 Task: In Heading  Amiri with red colour & Underline. Font size of heading  '18 Pt. 'Font style of data Calibri. Font size of data  9 Pt. Alignment of headline & data  center vertically. Fill color in cell of heading  Red. Font color of data Black. Apply border in Data Diagonal Up Border. In the sheet  Budget Management Spreadsheetbook
Action: Mouse moved to (109, 60)
Screenshot: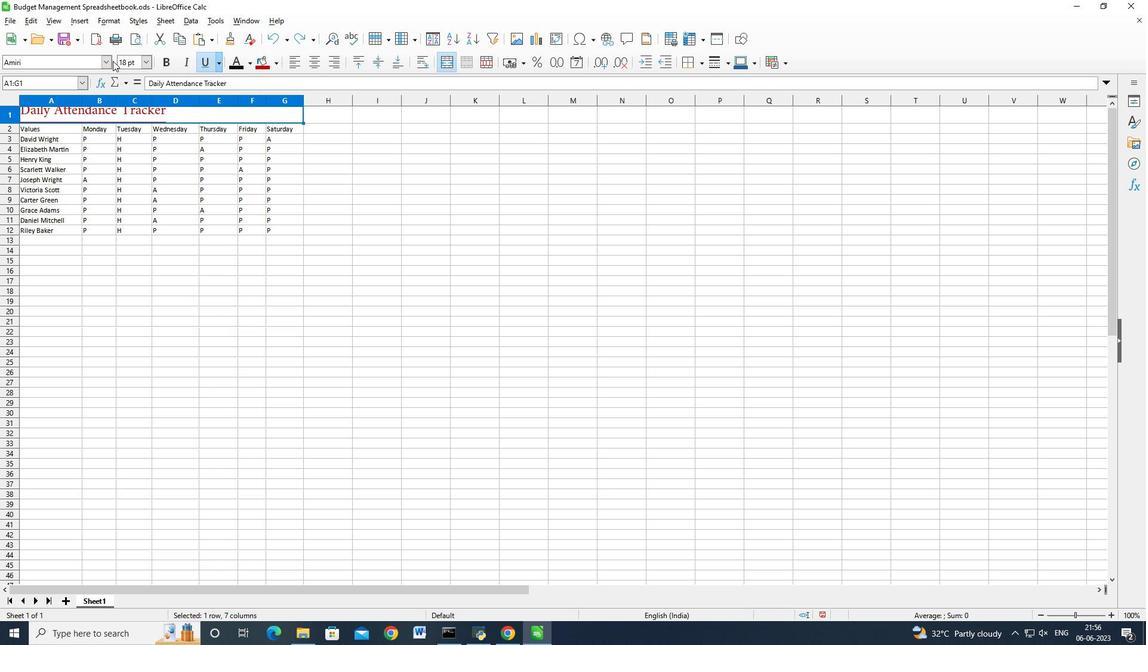 
Action: Mouse pressed left at (109, 60)
Screenshot: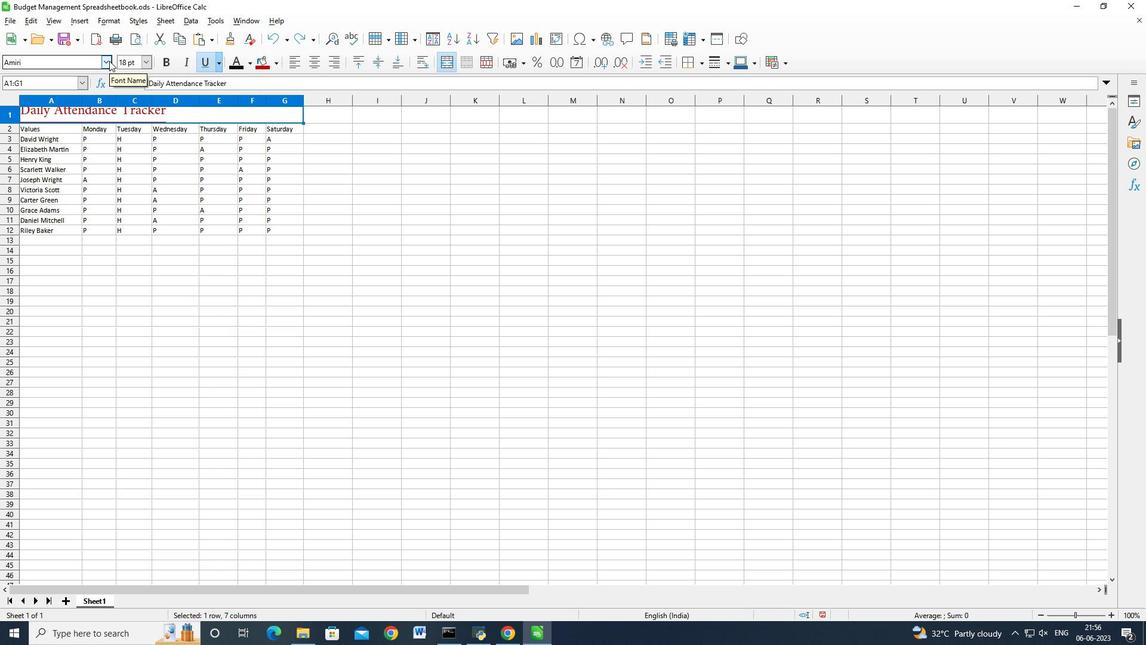 
Action: Mouse moved to (21, 93)
Screenshot: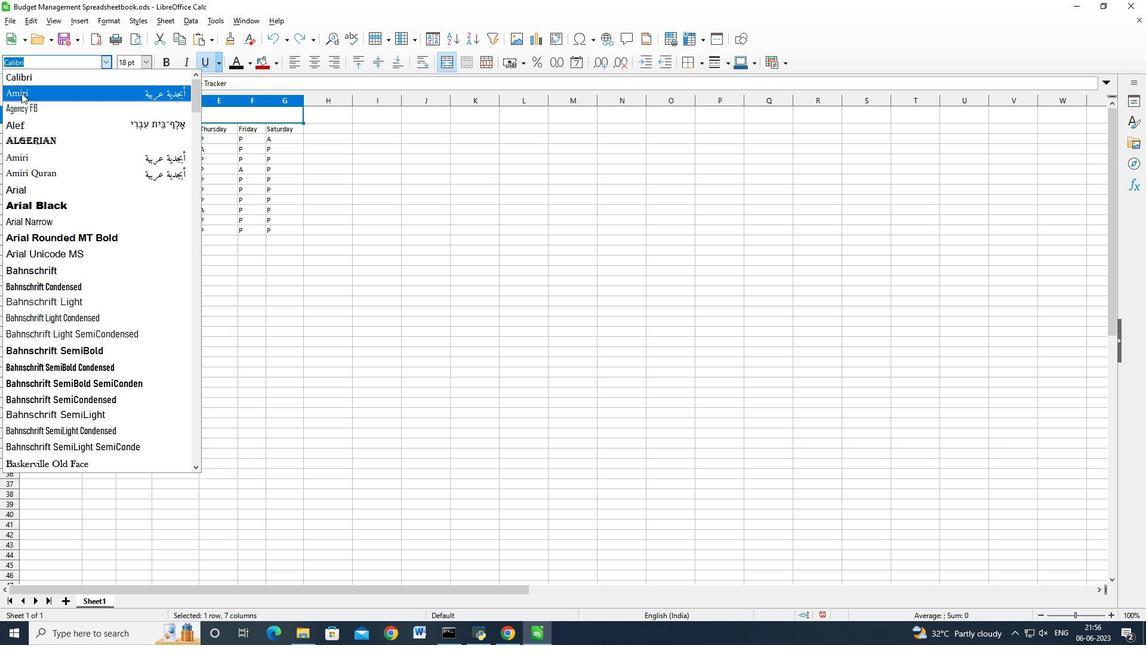 
Action: Mouse pressed left at (21, 93)
Screenshot: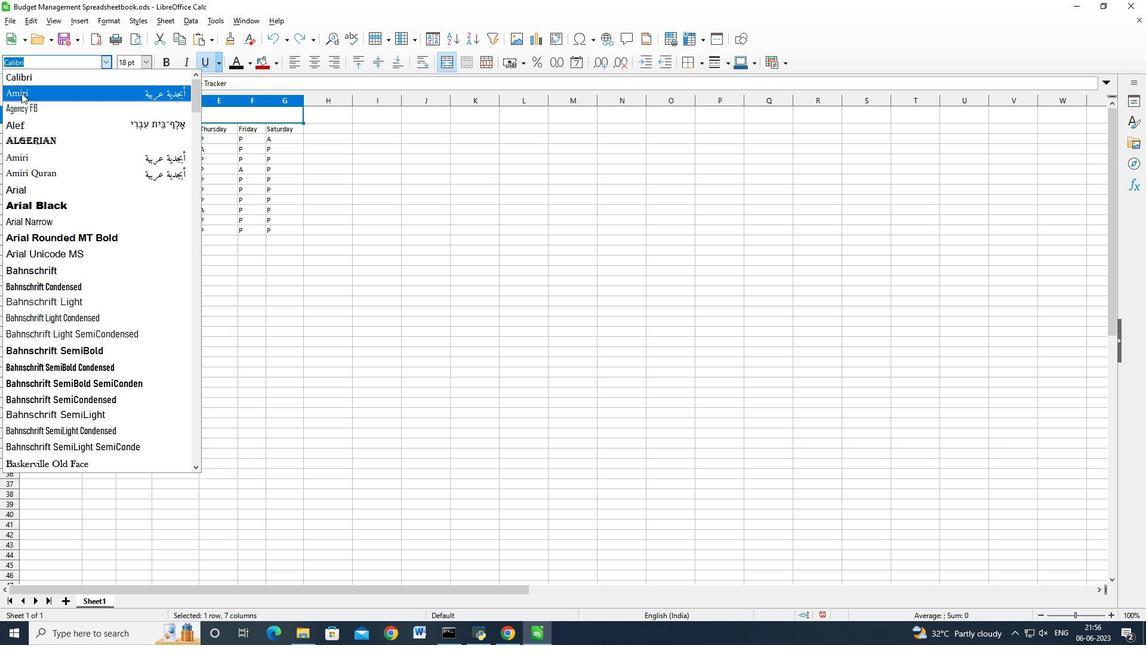 
Action: Mouse moved to (248, 63)
Screenshot: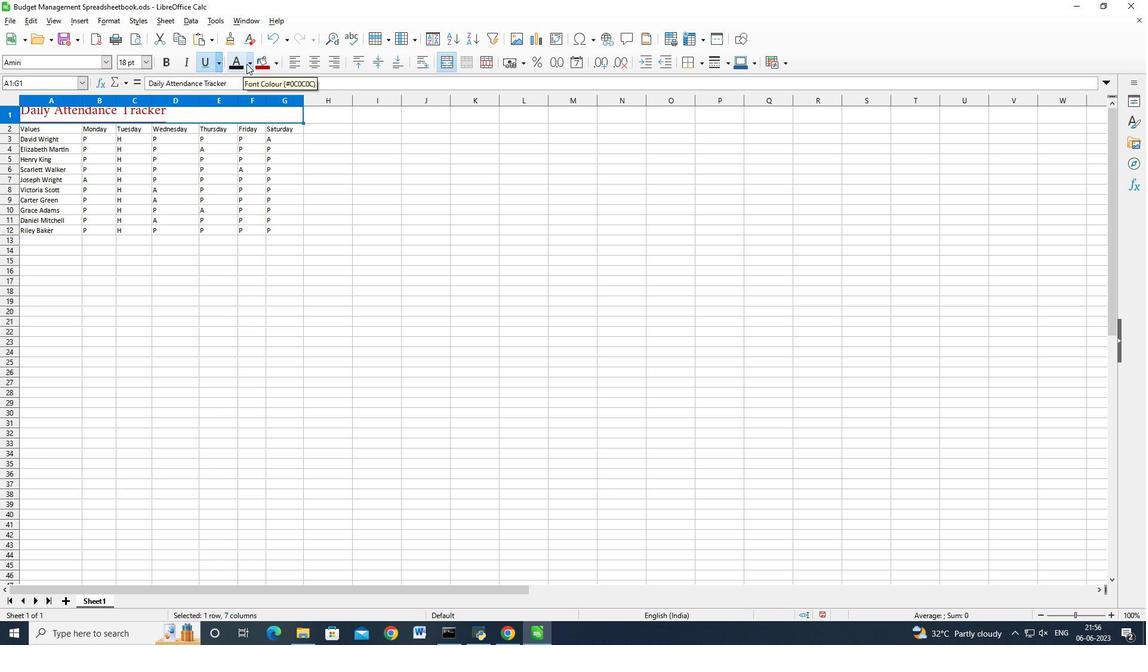 
Action: Mouse pressed left at (248, 63)
Screenshot: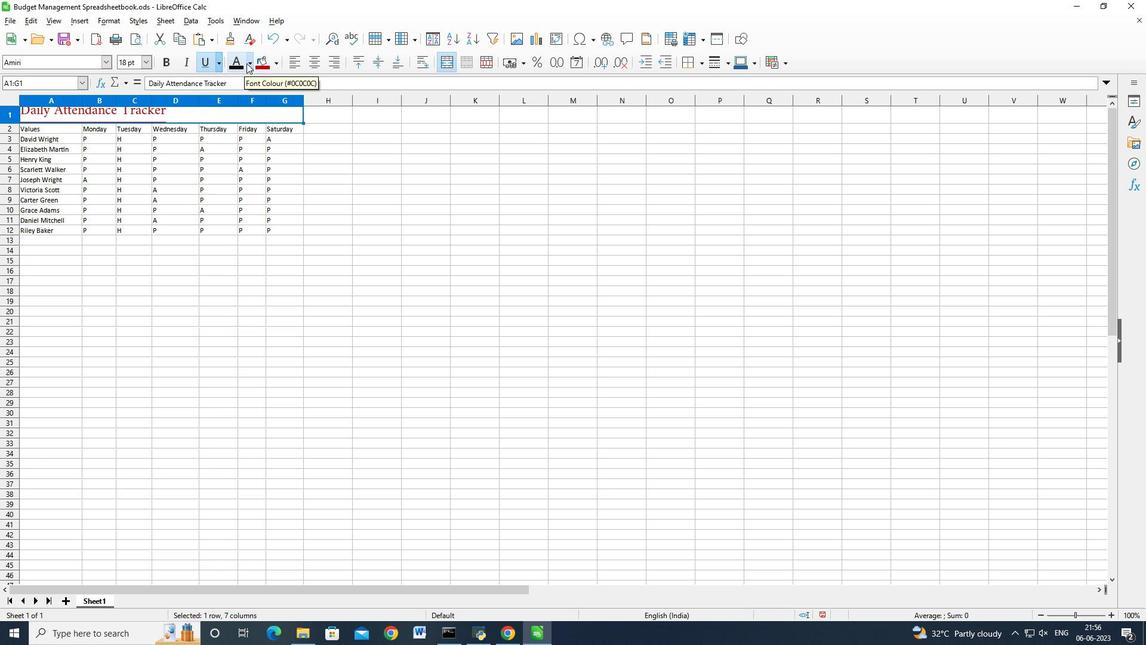 
Action: Mouse moved to (338, 134)
Screenshot: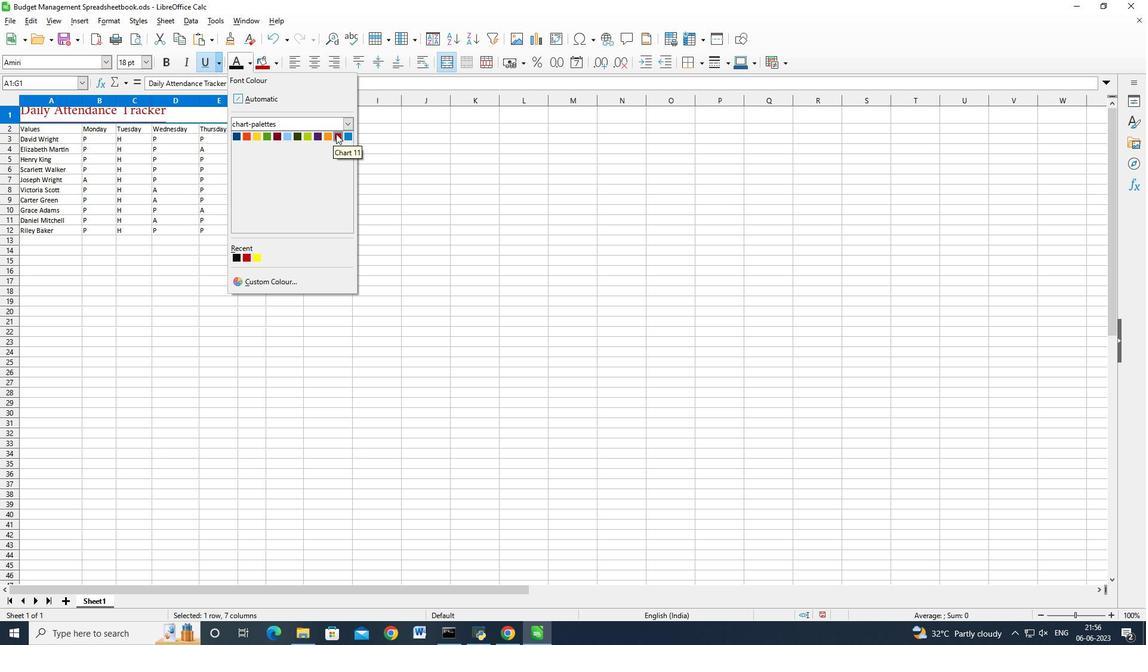 
Action: Mouse pressed left at (338, 134)
Screenshot: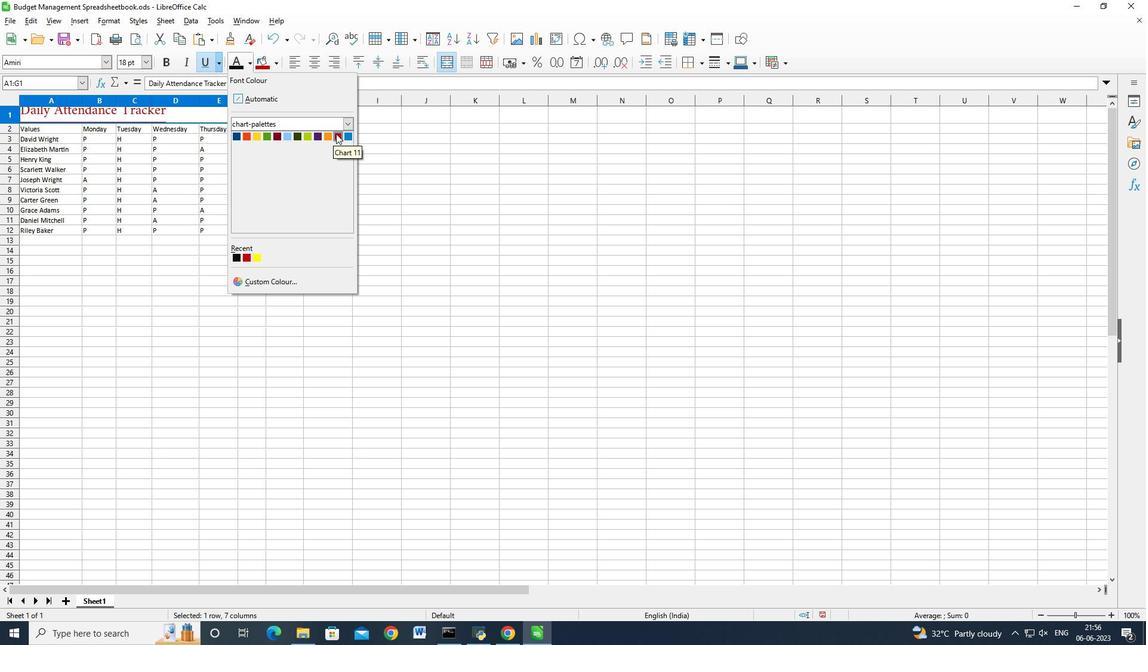 
Action: Mouse moved to (204, 64)
Screenshot: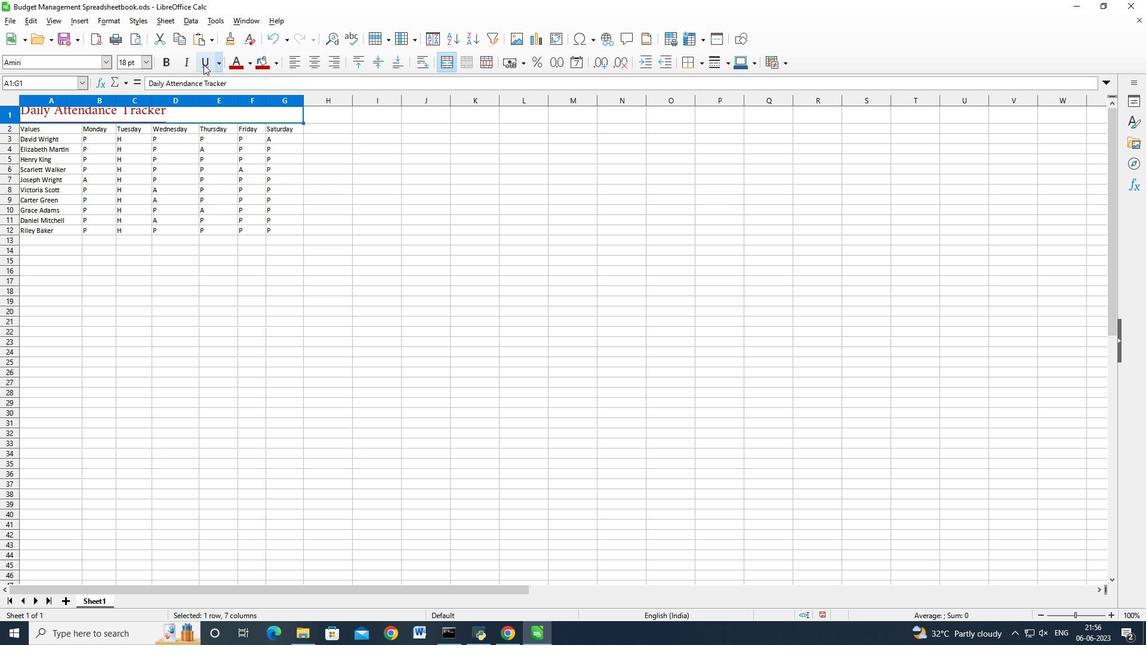 
Action: Mouse pressed left at (204, 64)
Screenshot: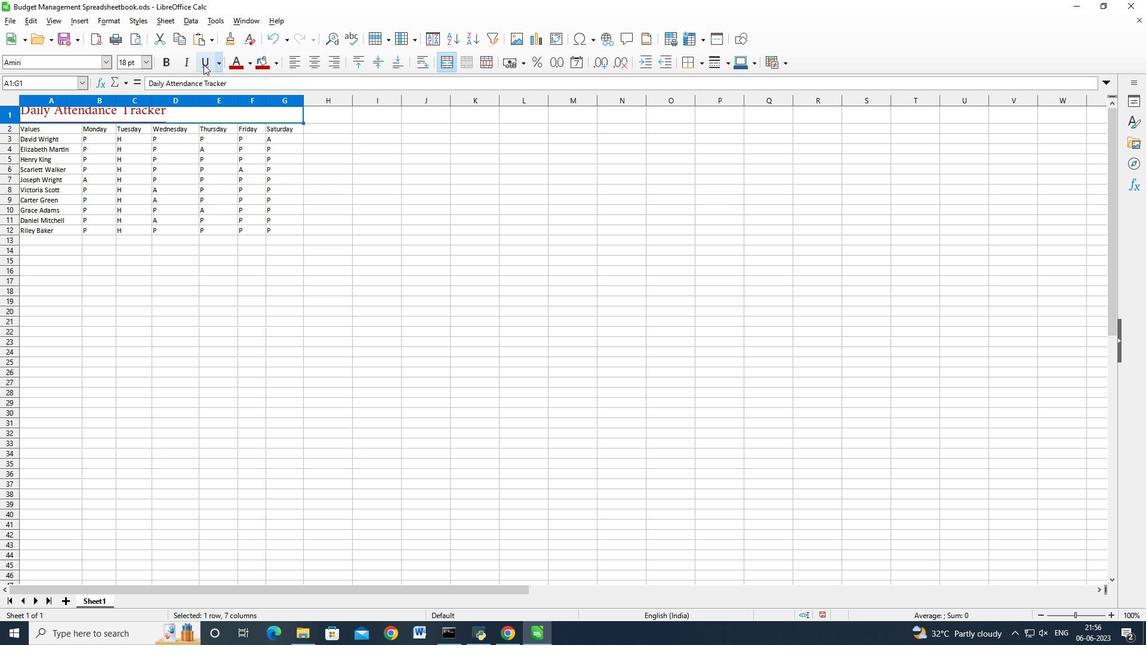 
Action: Mouse moved to (203, 61)
Screenshot: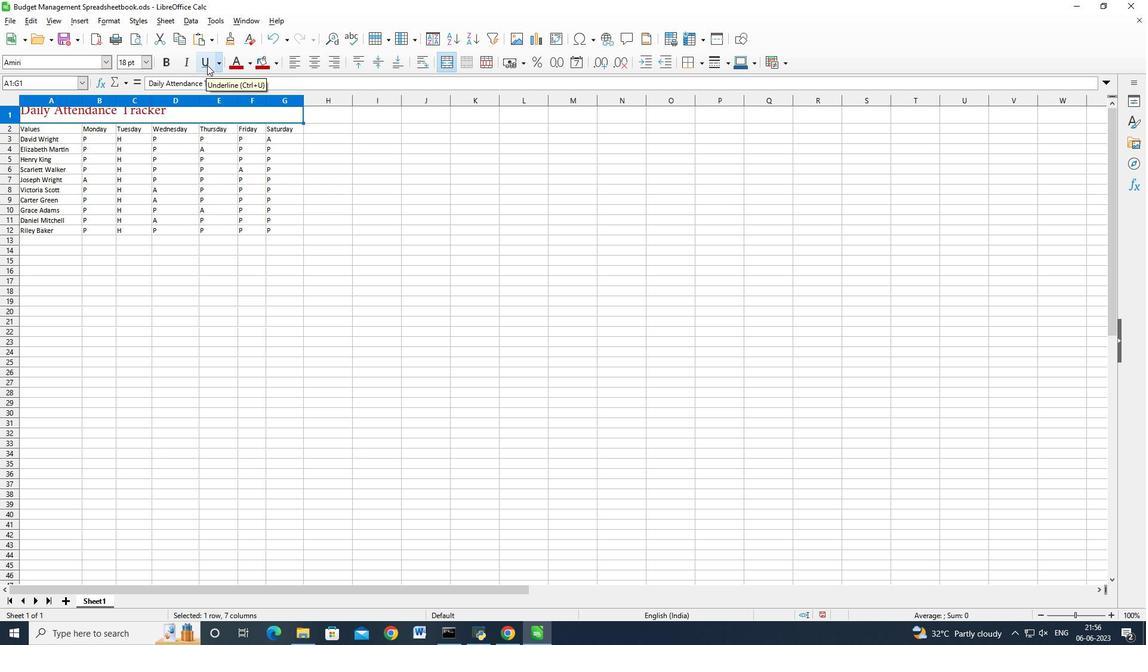 
Action: Mouse pressed left at (203, 61)
Screenshot: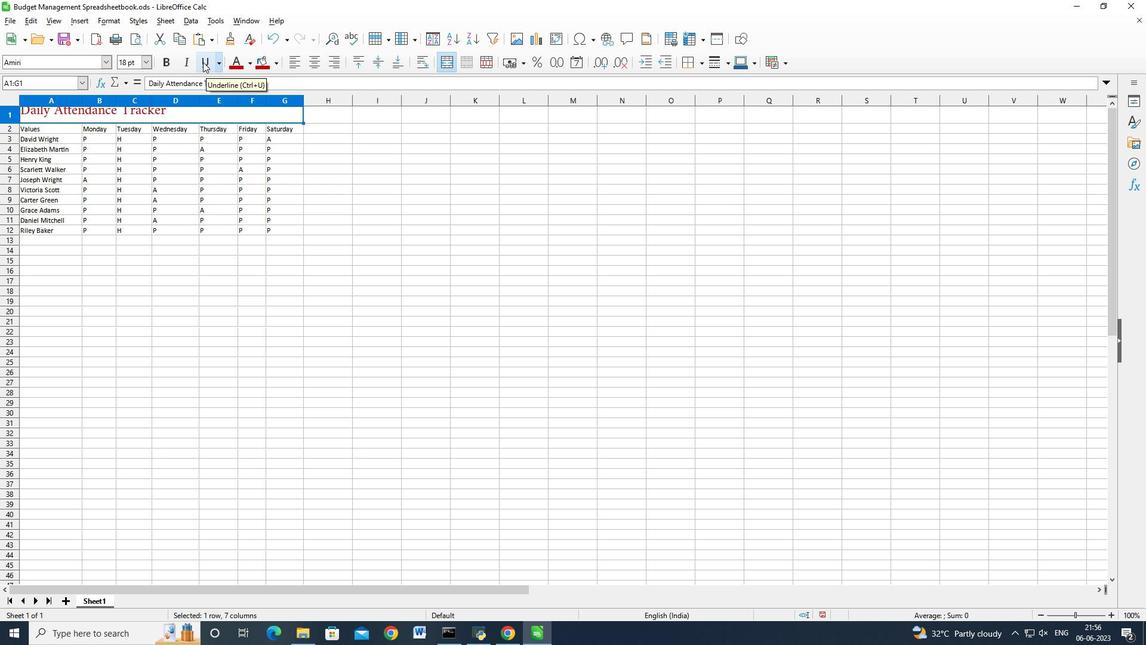 
Action: Mouse moved to (148, 60)
Screenshot: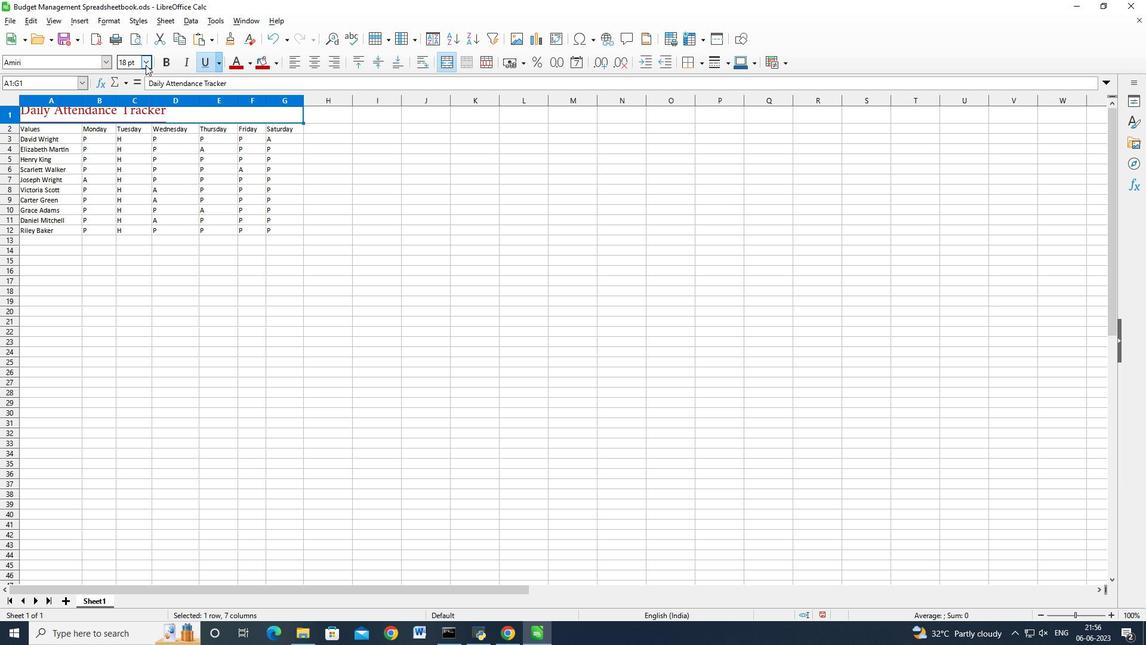 
Action: Mouse pressed left at (148, 60)
Screenshot: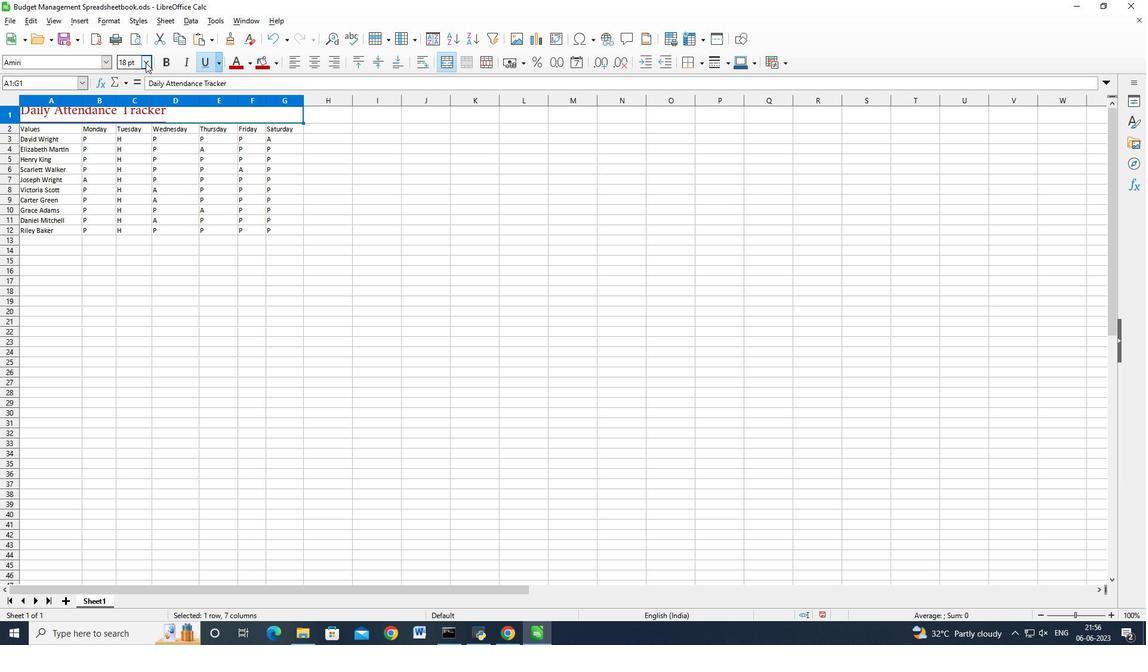 
Action: Mouse moved to (124, 198)
Screenshot: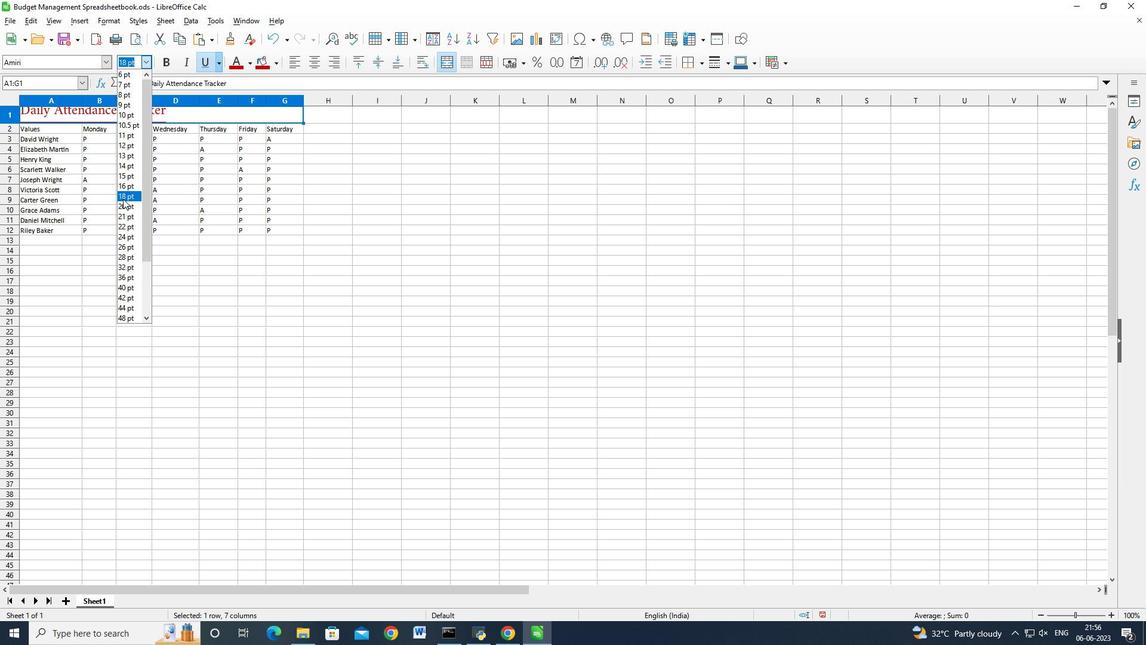 
Action: Mouse pressed left at (124, 198)
Screenshot: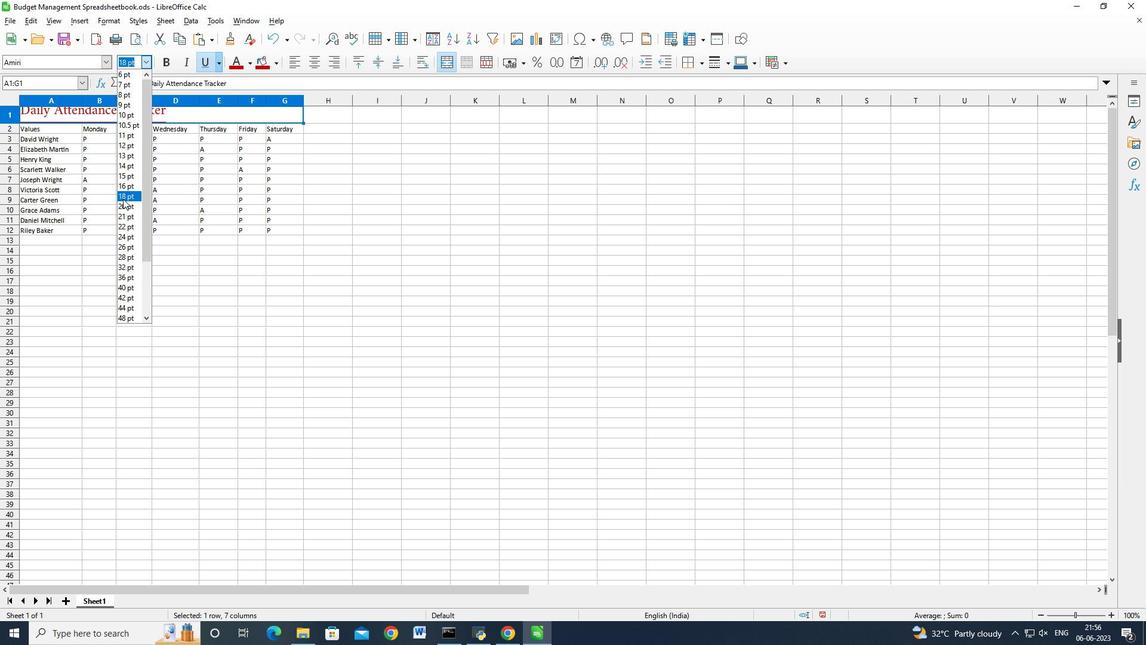 
Action: Mouse moved to (65, 129)
Screenshot: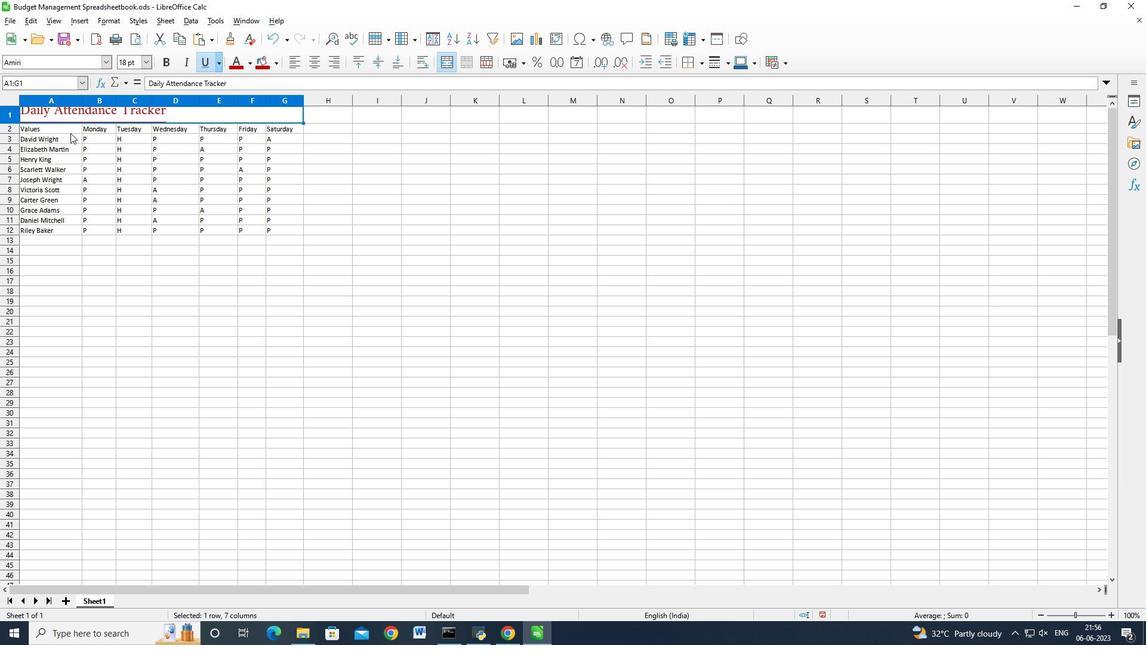 
Action: Mouse pressed left at (65, 129)
Screenshot: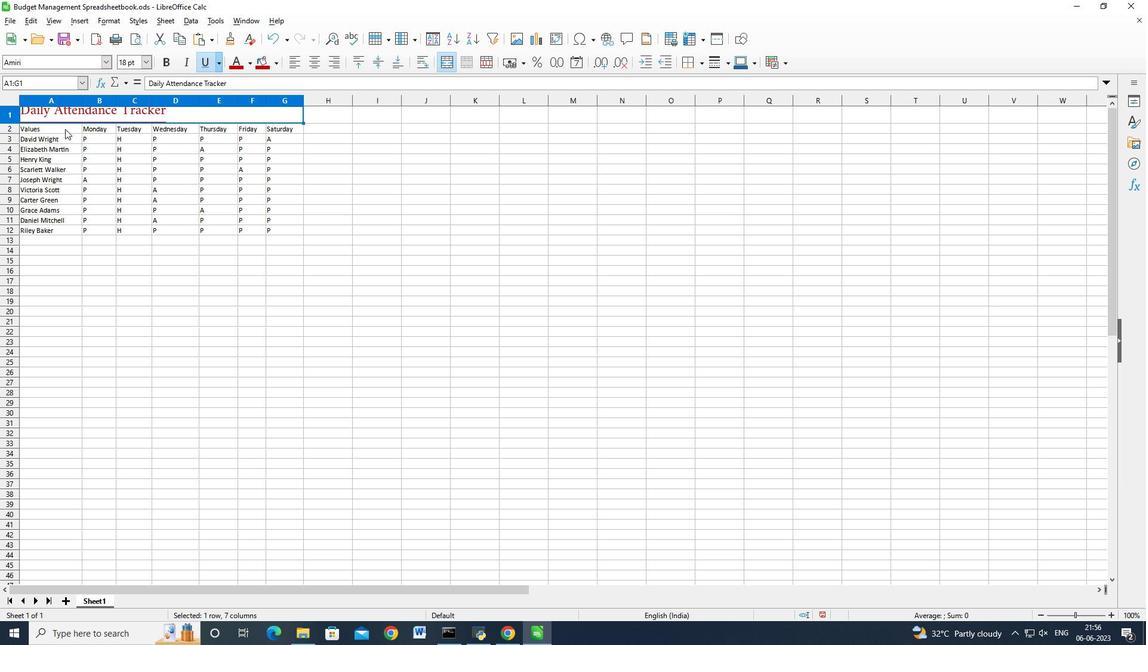 
Action: Mouse moved to (103, 62)
Screenshot: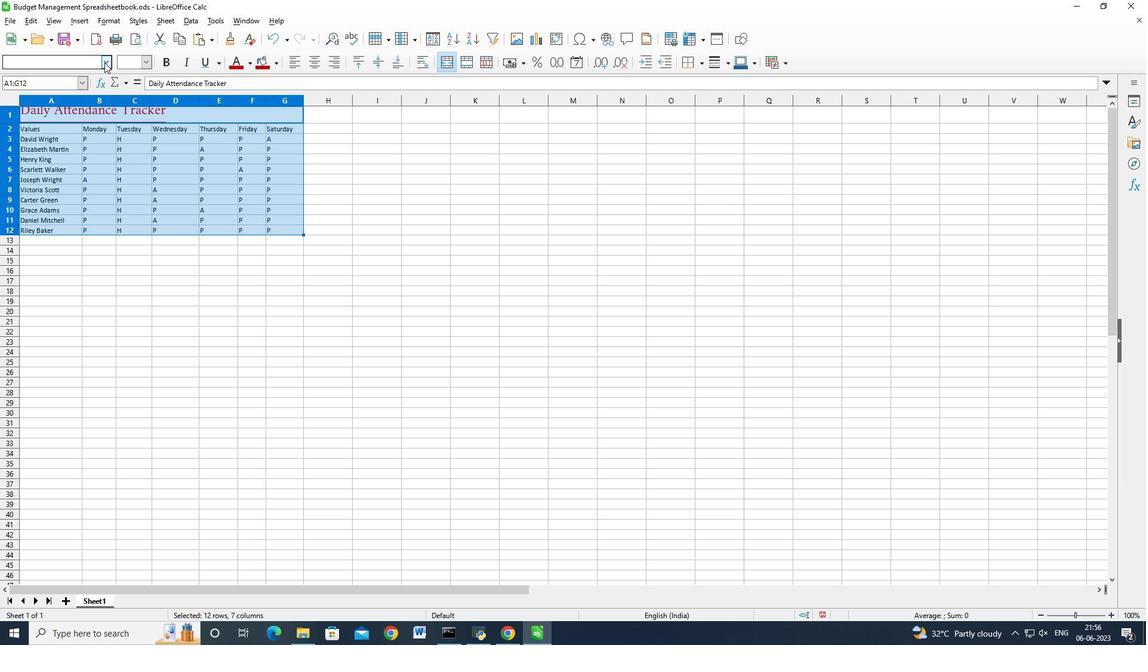 
Action: Mouse pressed left at (103, 62)
Screenshot: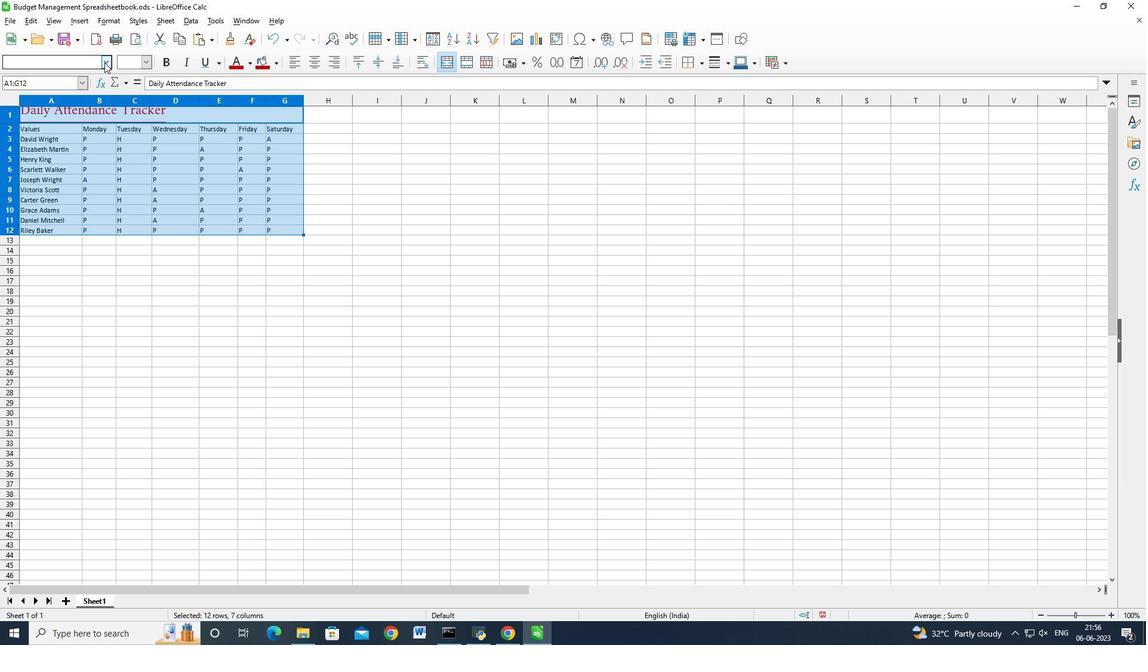 
Action: Mouse moved to (32, 93)
Screenshot: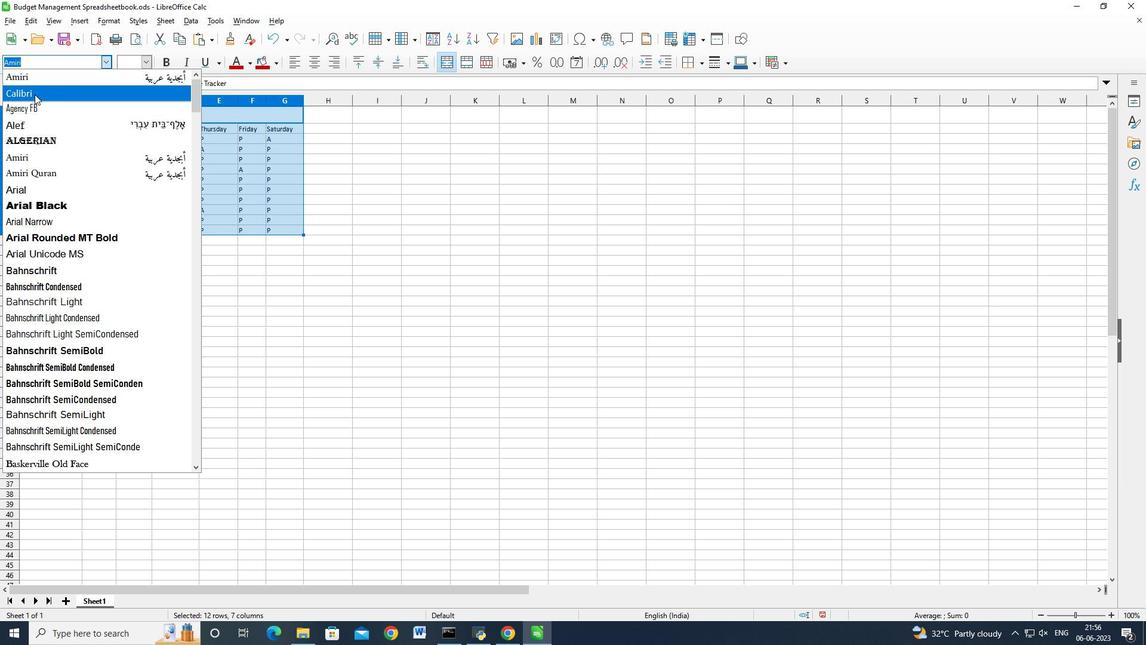 
Action: Mouse pressed left at (32, 93)
Screenshot: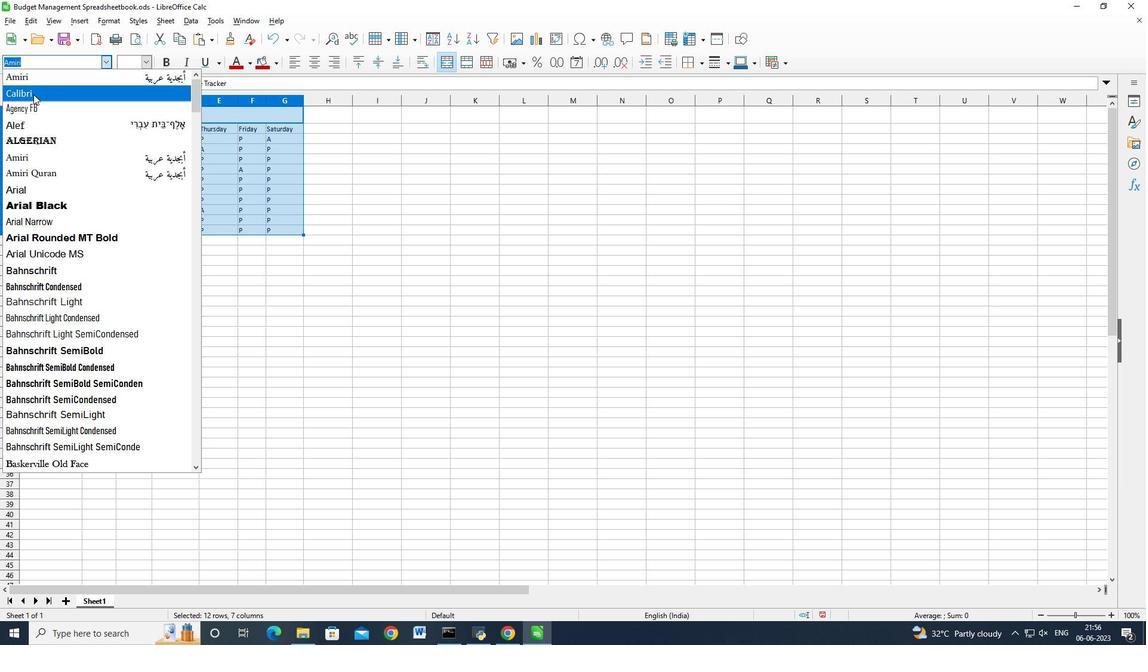 
Action: Mouse moved to (83, 131)
Screenshot: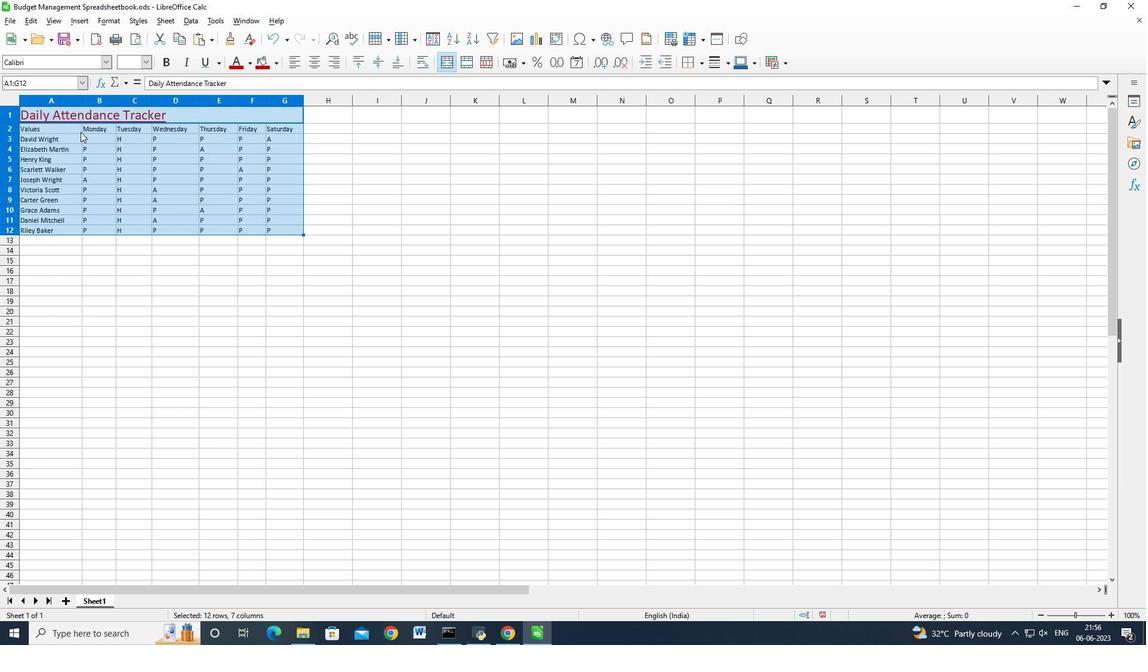 
Action: Key pressed ctrl+Z
Screenshot: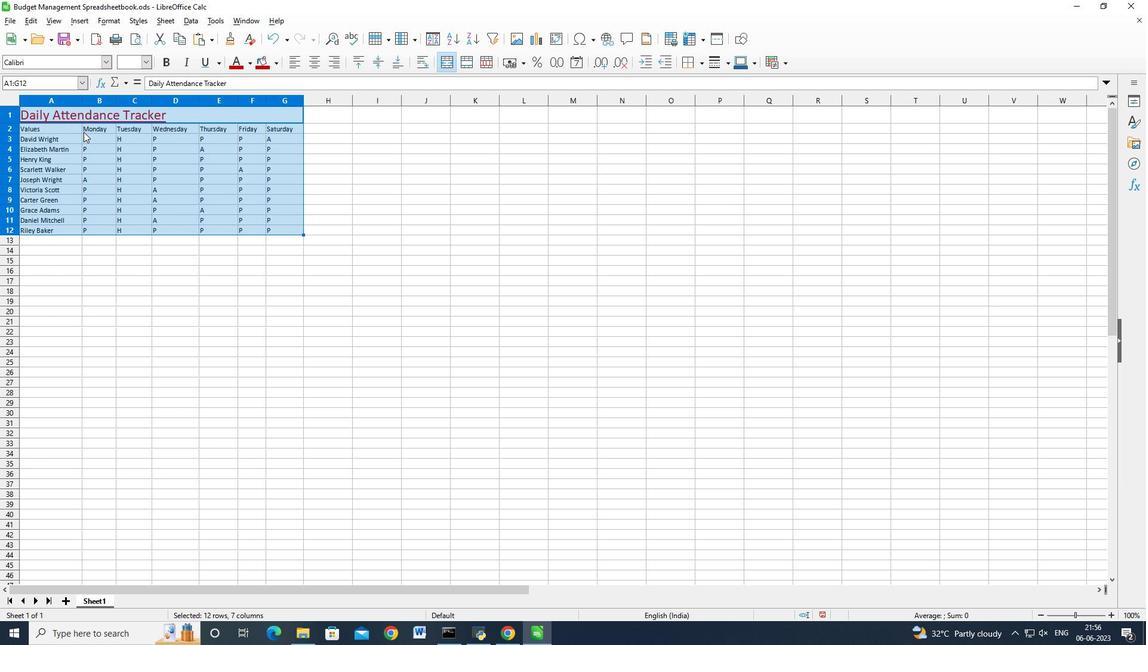 
Action: Mouse moved to (112, 158)
Screenshot: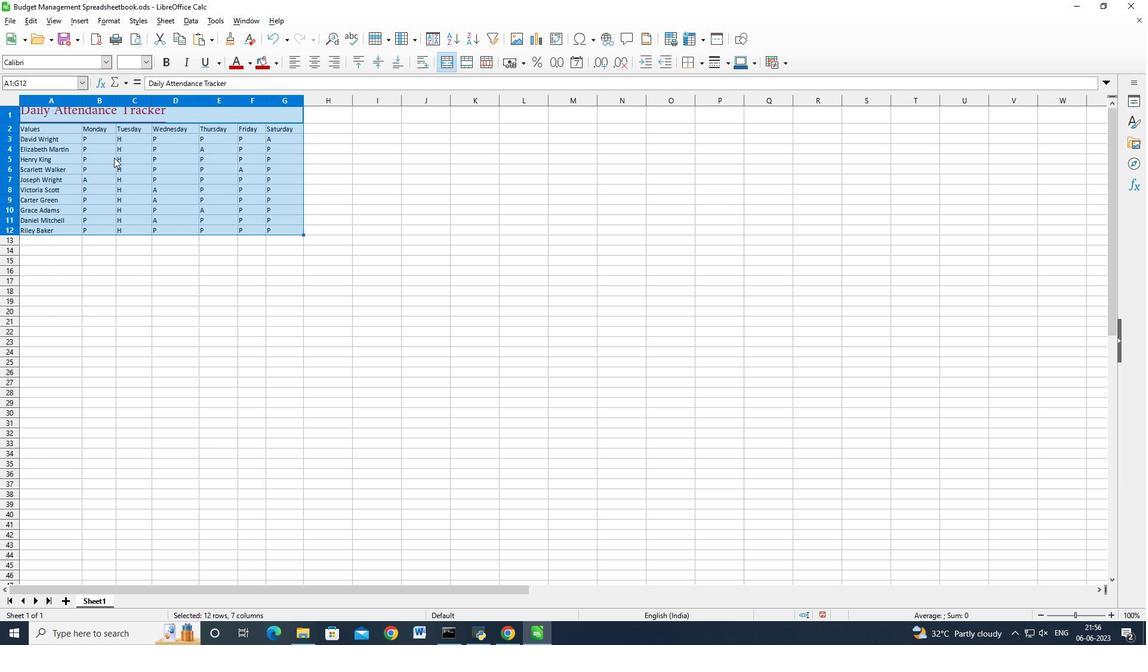 
Action: Mouse pressed left at (112, 158)
Screenshot: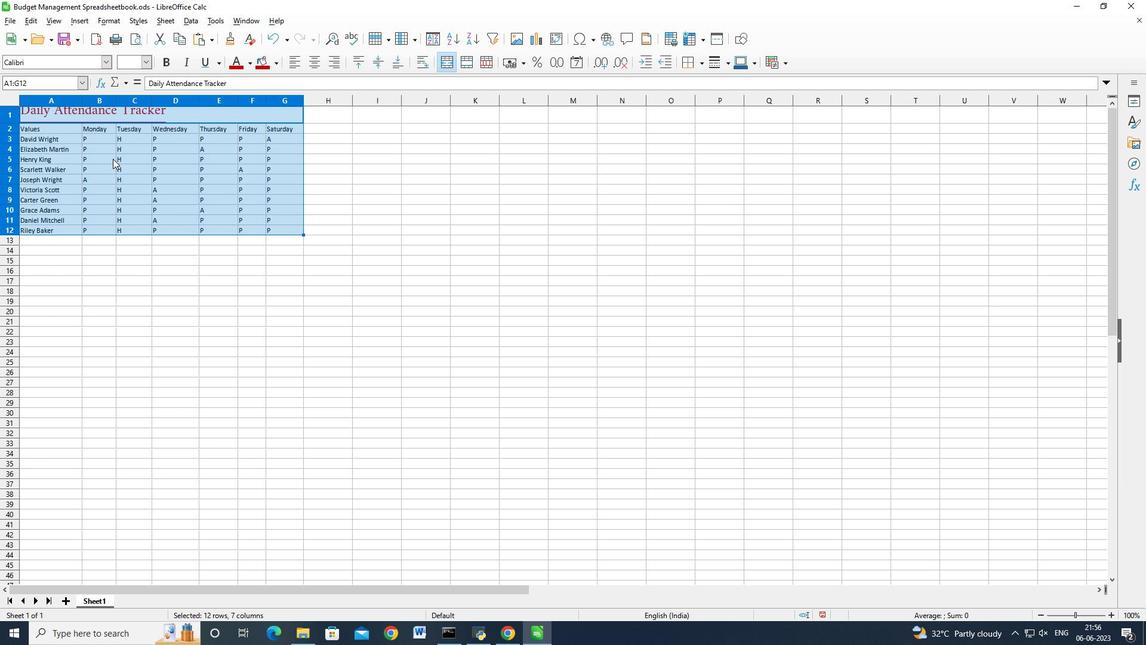 
Action: Mouse moved to (50, 130)
Screenshot: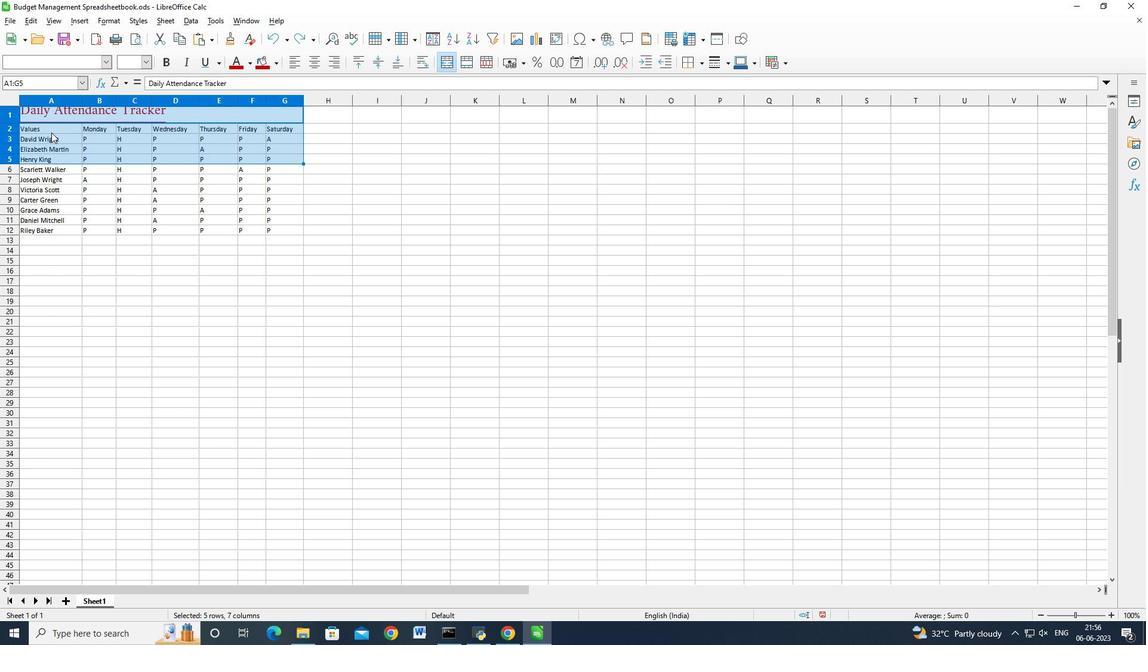
Action: Mouse pressed left at (50, 130)
Screenshot: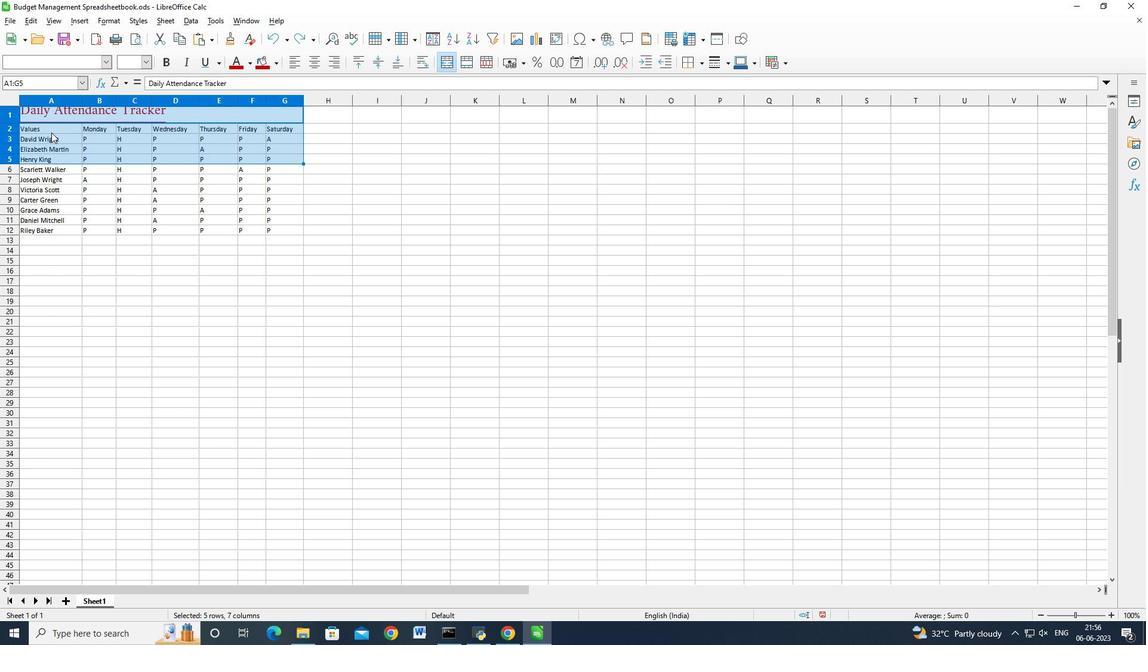 
Action: Mouse moved to (167, 213)
Screenshot: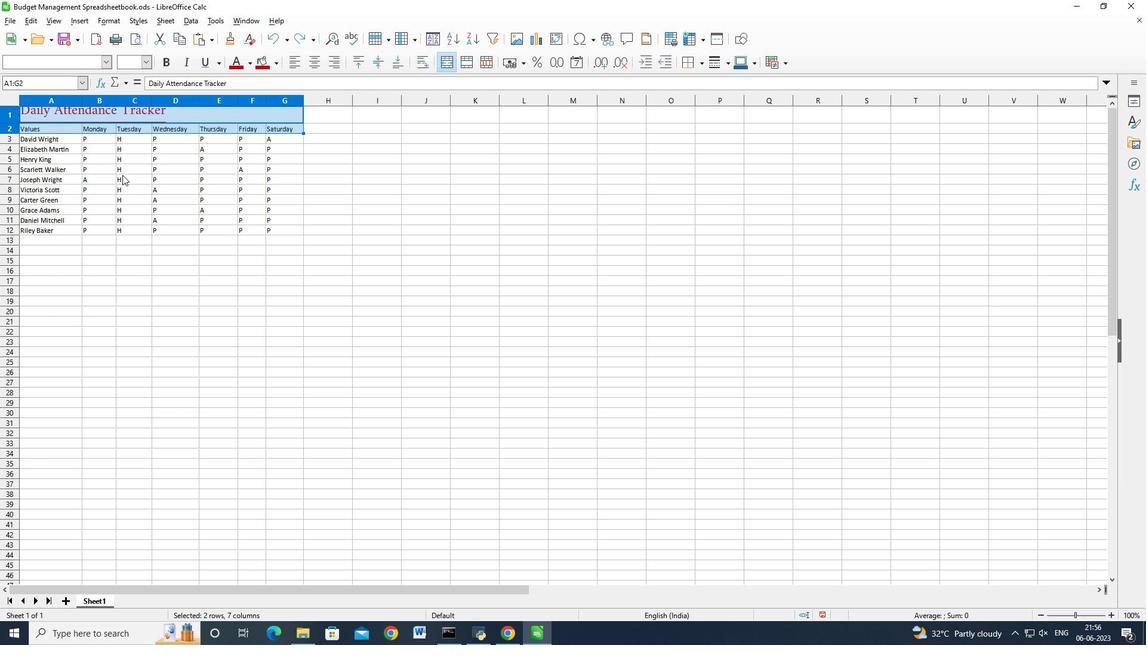 
Action: Mouse pressed left at (167, 213)
Screenshot: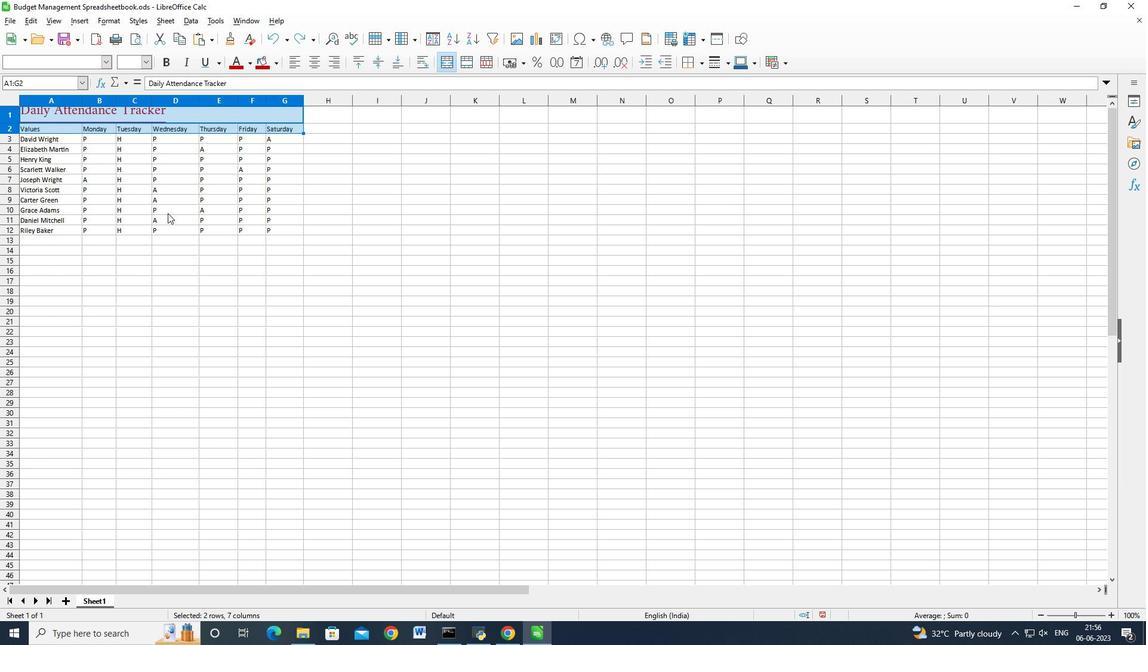 
Action: Mouse moved to (95, 156)
Screenshot: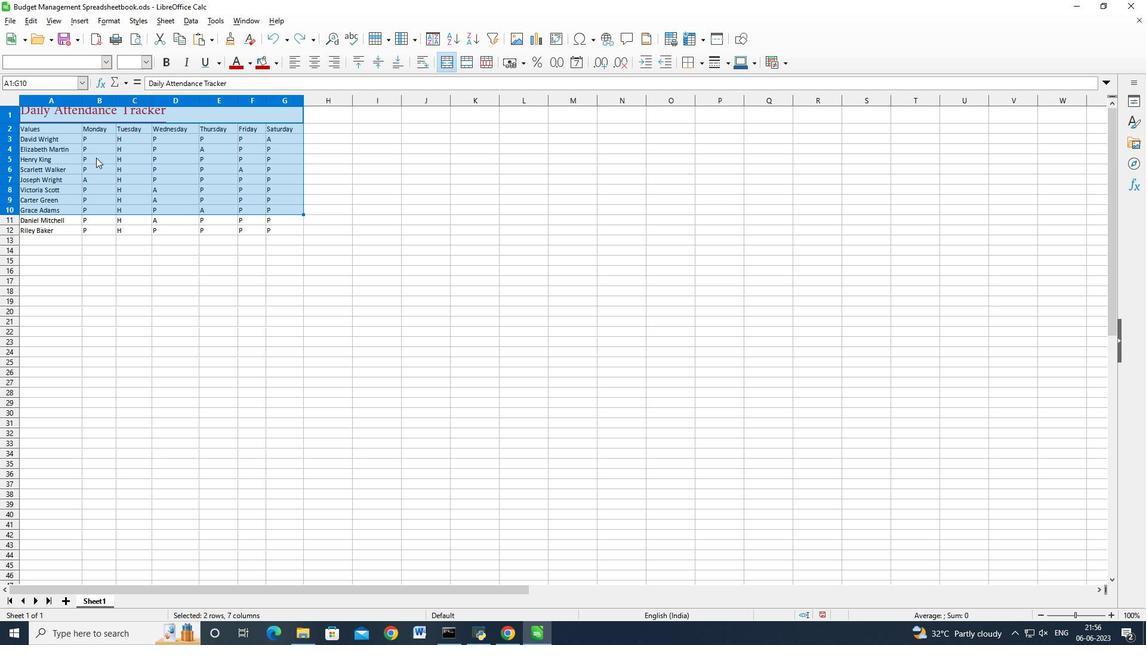 
Action: Mouse pressed left at (95, 156)
Screenshot: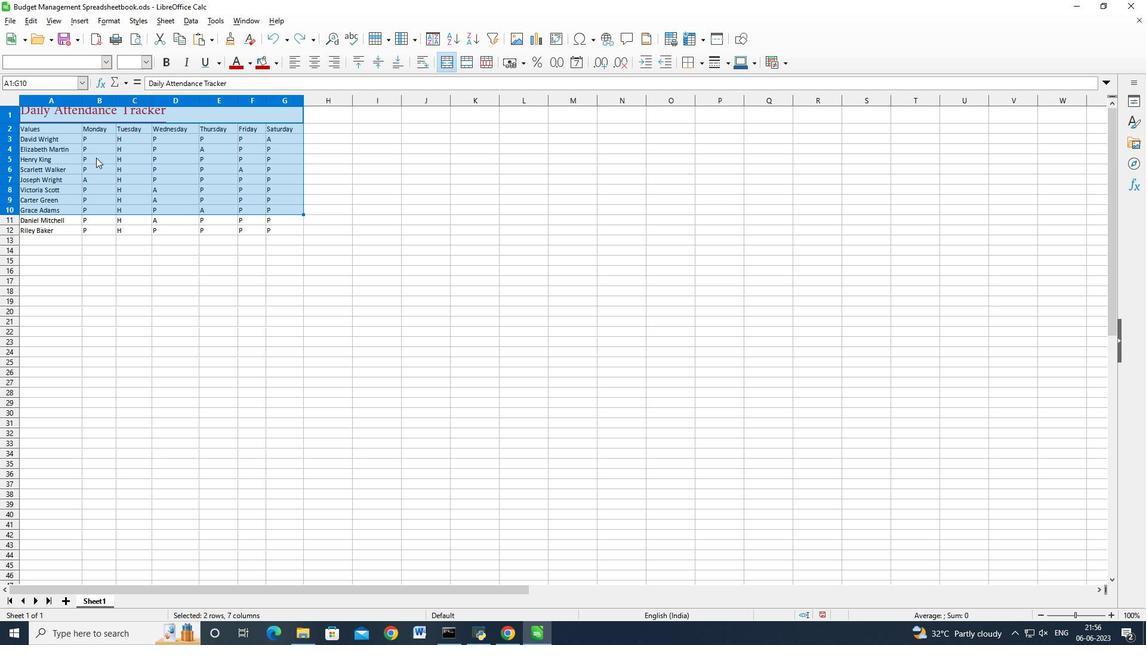 
Action: Mouse moved to (398, 167)
Screenshot: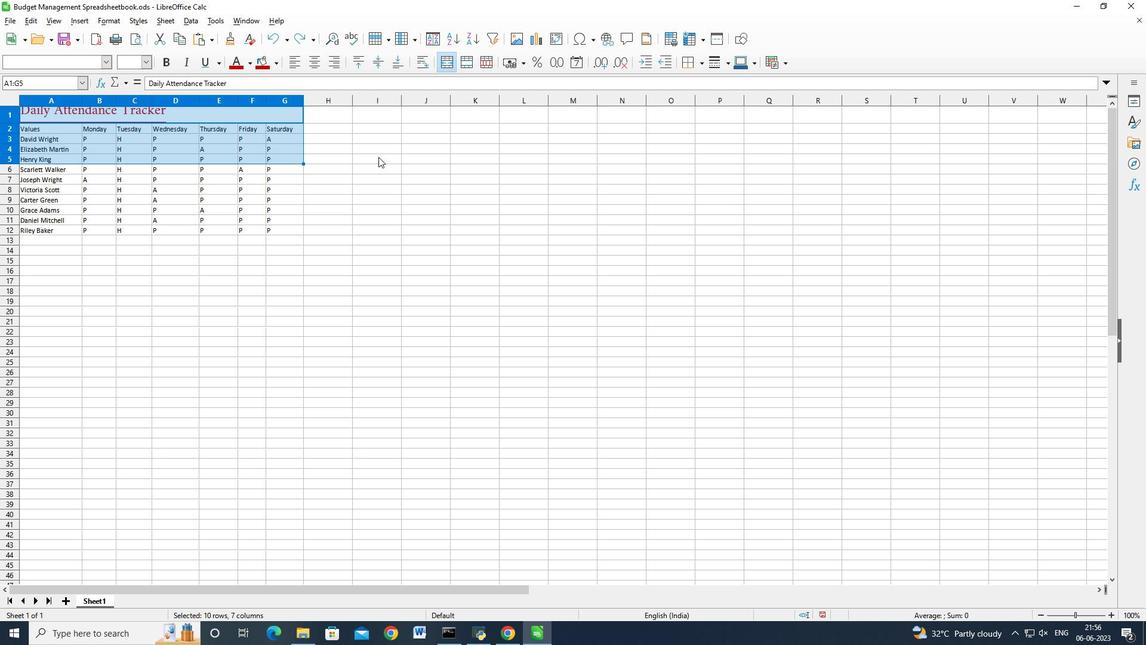 
Action: Mouse pressed left at (398, 167)
Screenshot: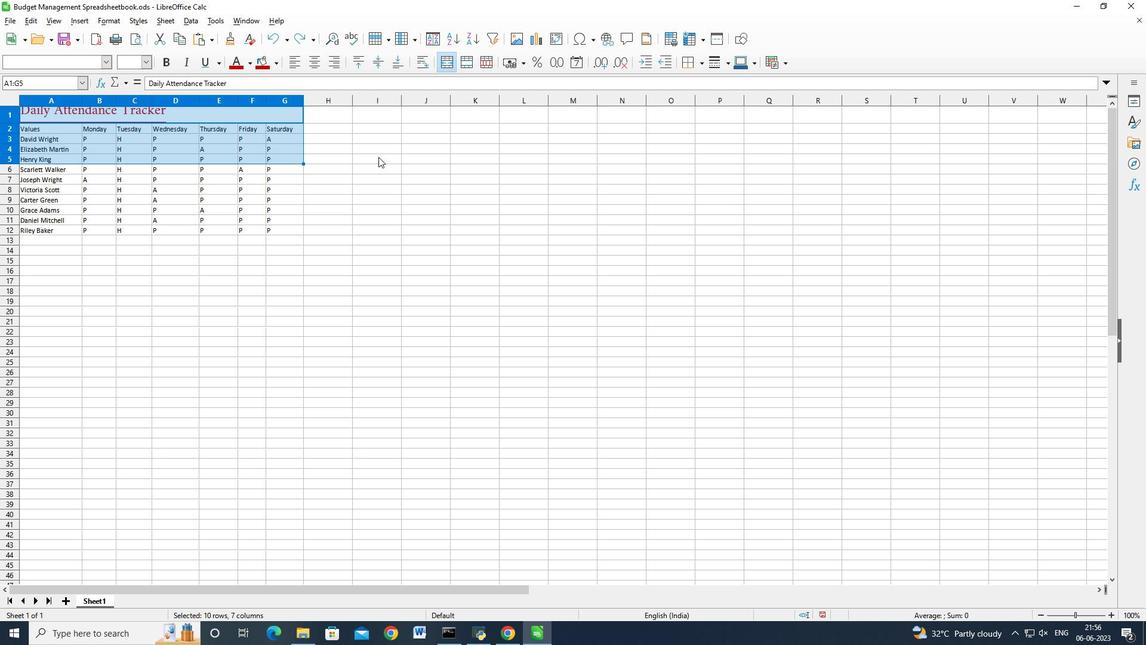 
Action: Mouse moved to (321, 204)
Screenshot: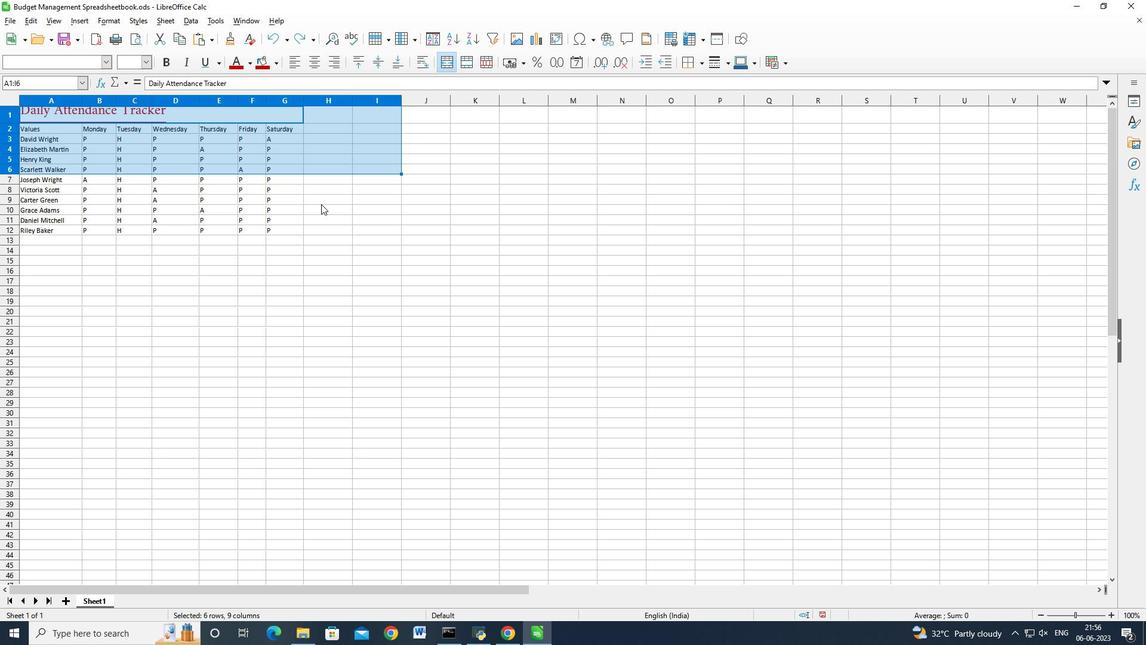 
Action: Mouse pressed right at (321, 204)
Screenshot: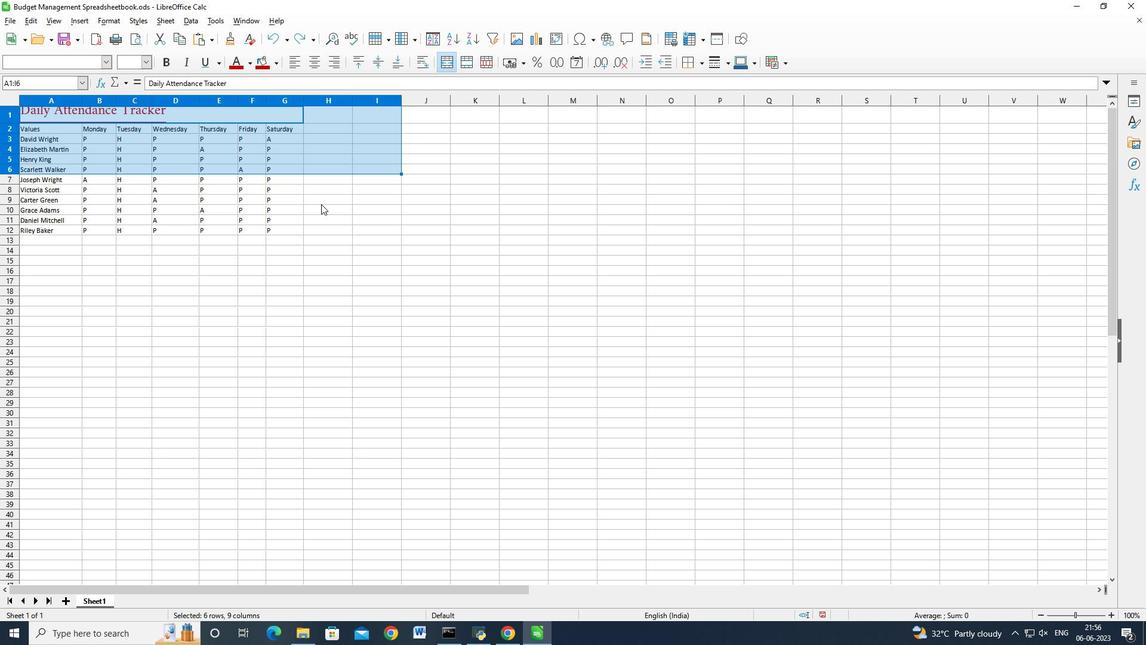 
Action: Mouse moved to (43, 129)
Screenshot: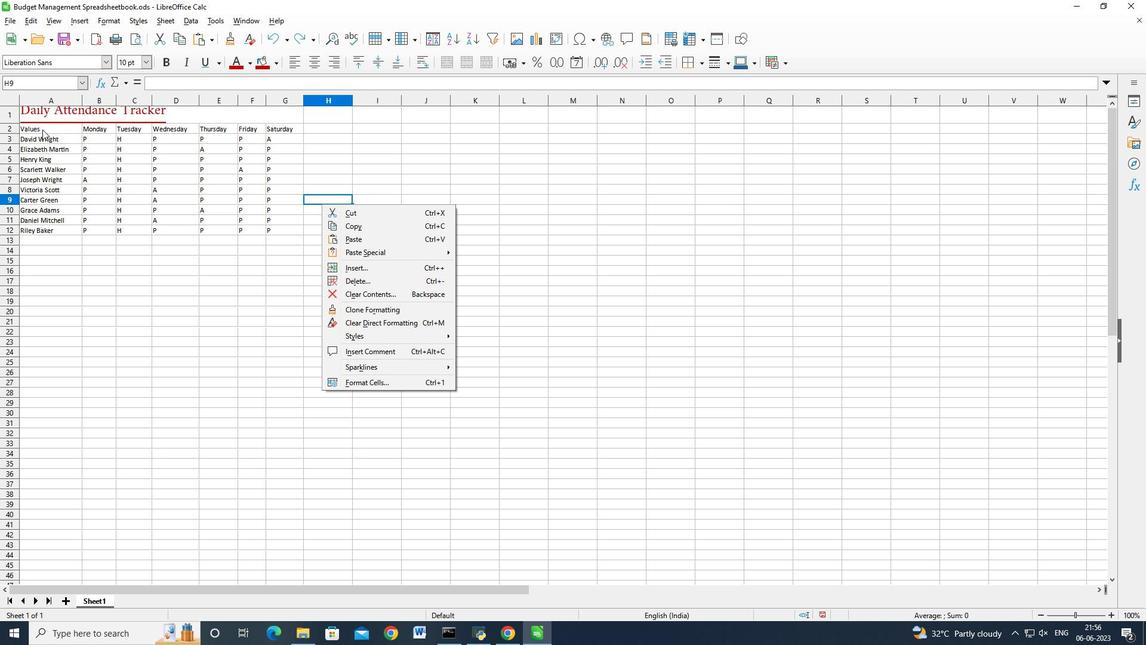 
Action: Mouse pressed left at (43, 129)
Screenshot: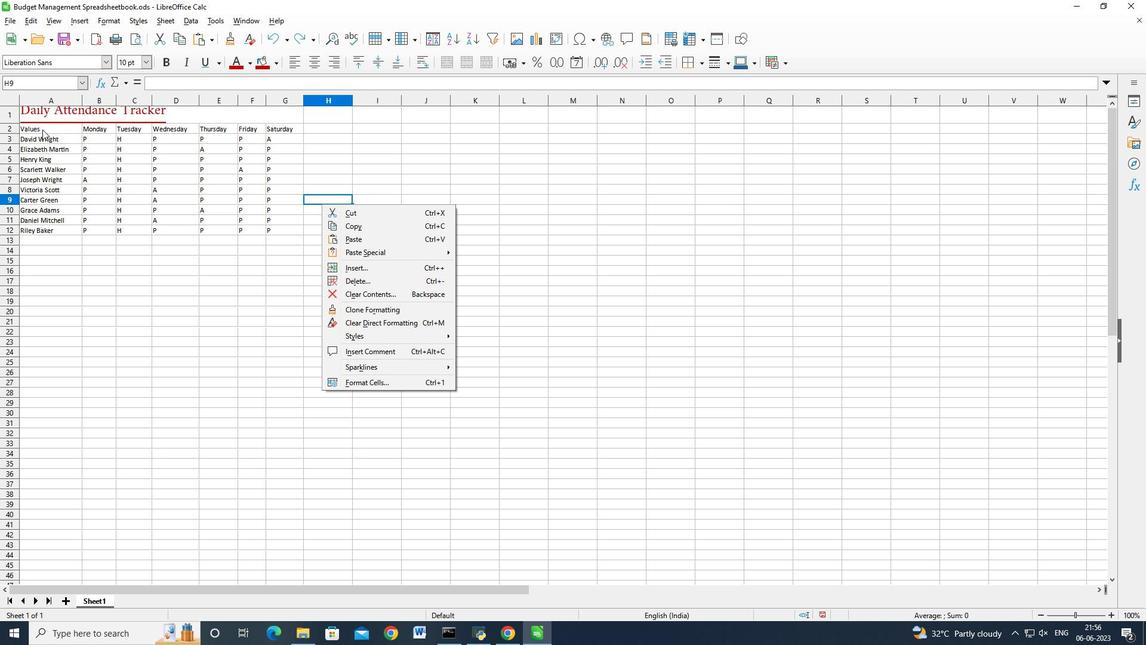 
Action: Mouse moved to (63, 131)
Screenshot: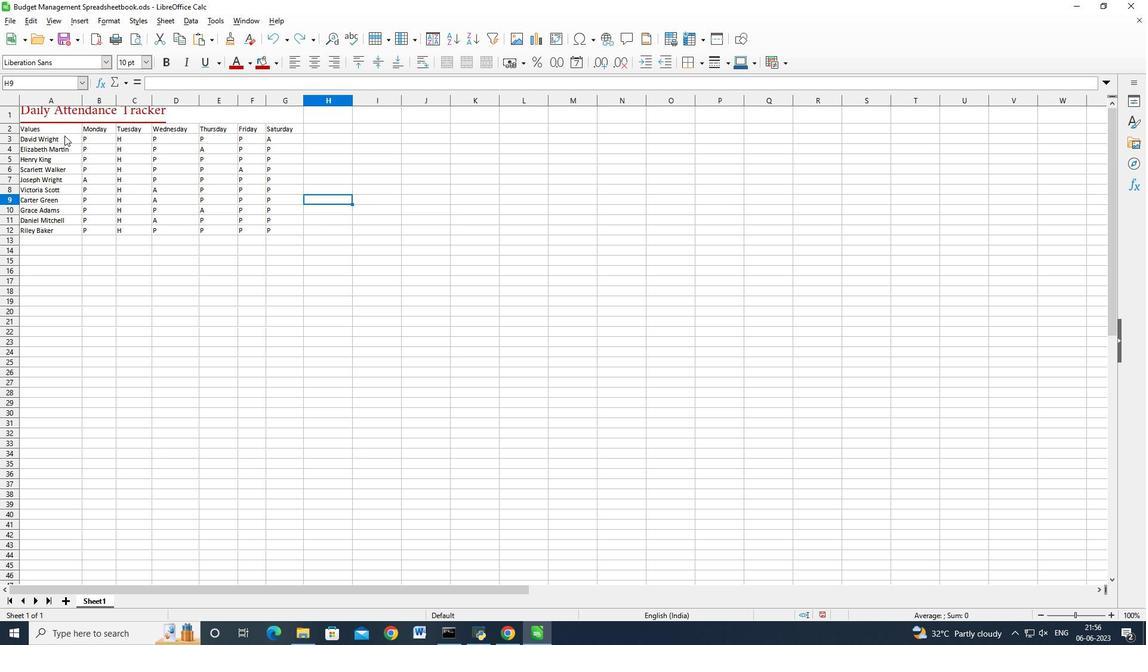 
Action: Mouse pressed left at (63, 131)
Screenshot: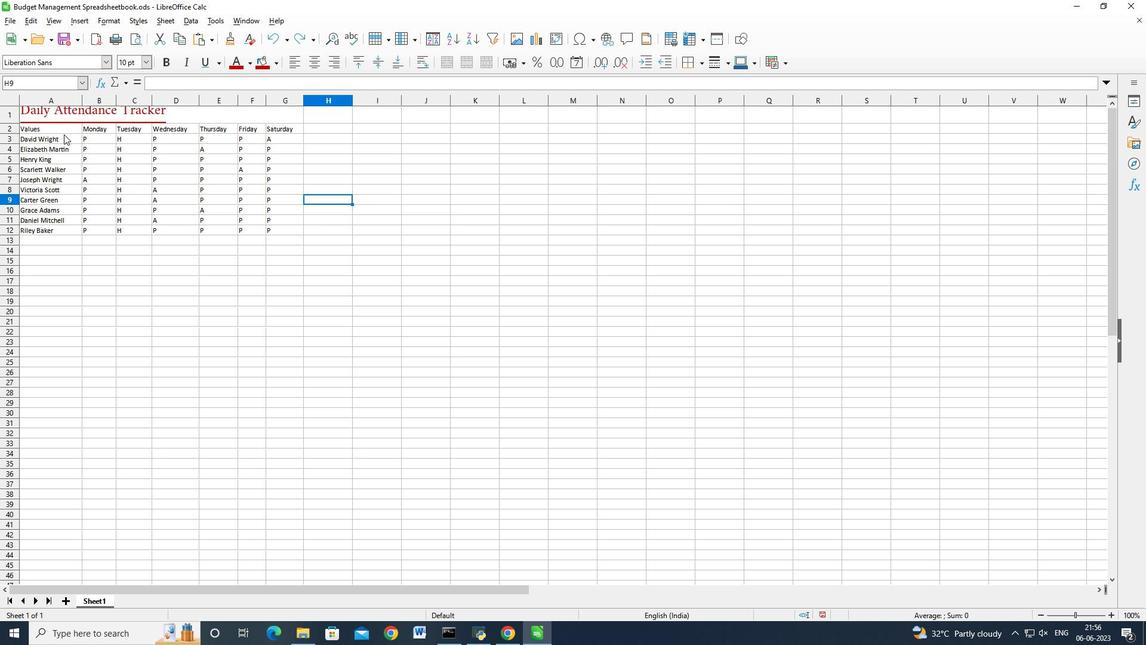 
Action: Mouse moved to (72, 158)
Screenshot: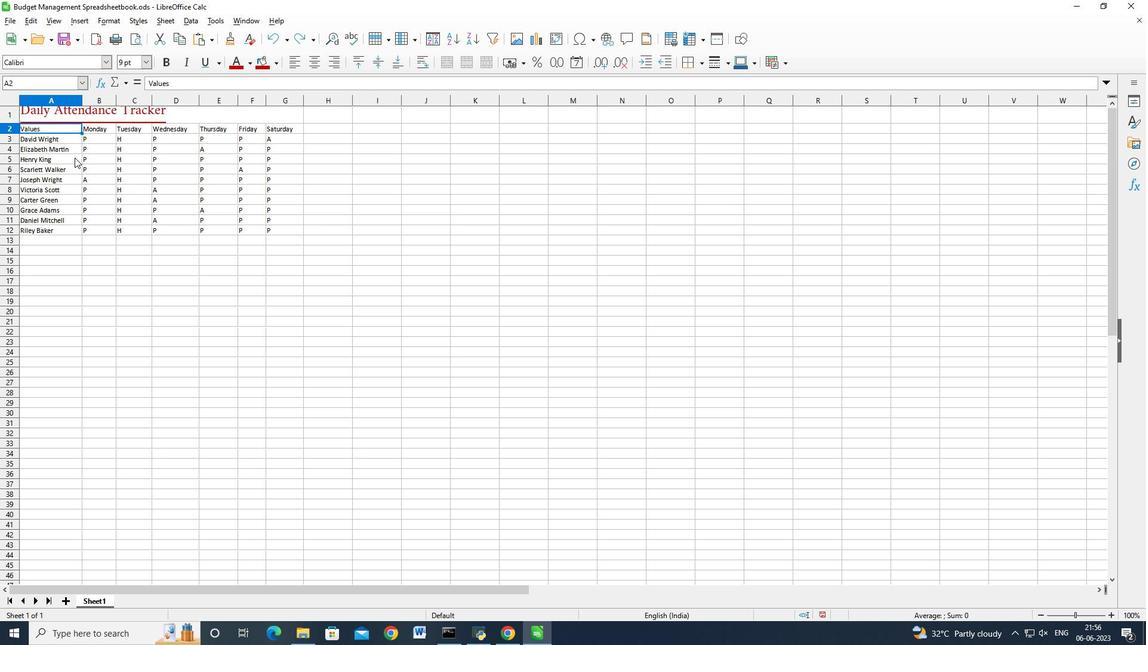 
Action: Mouse pressed left at (72, 158)
Screenshot: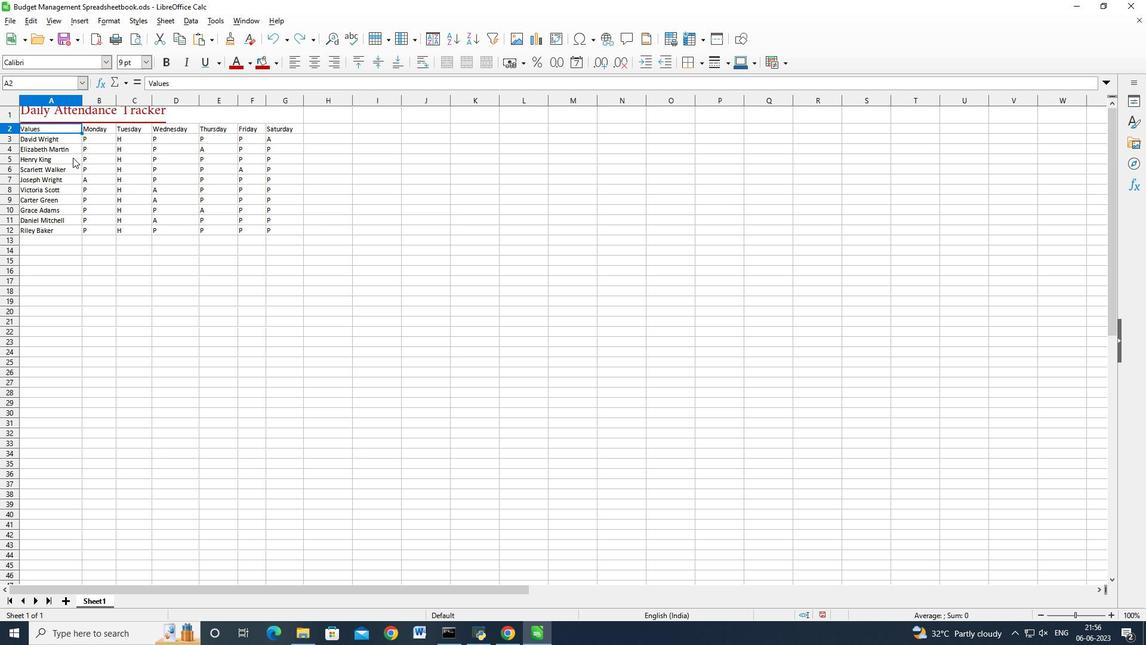 
Action: Mouse moved to (63, 131)
Screenshot: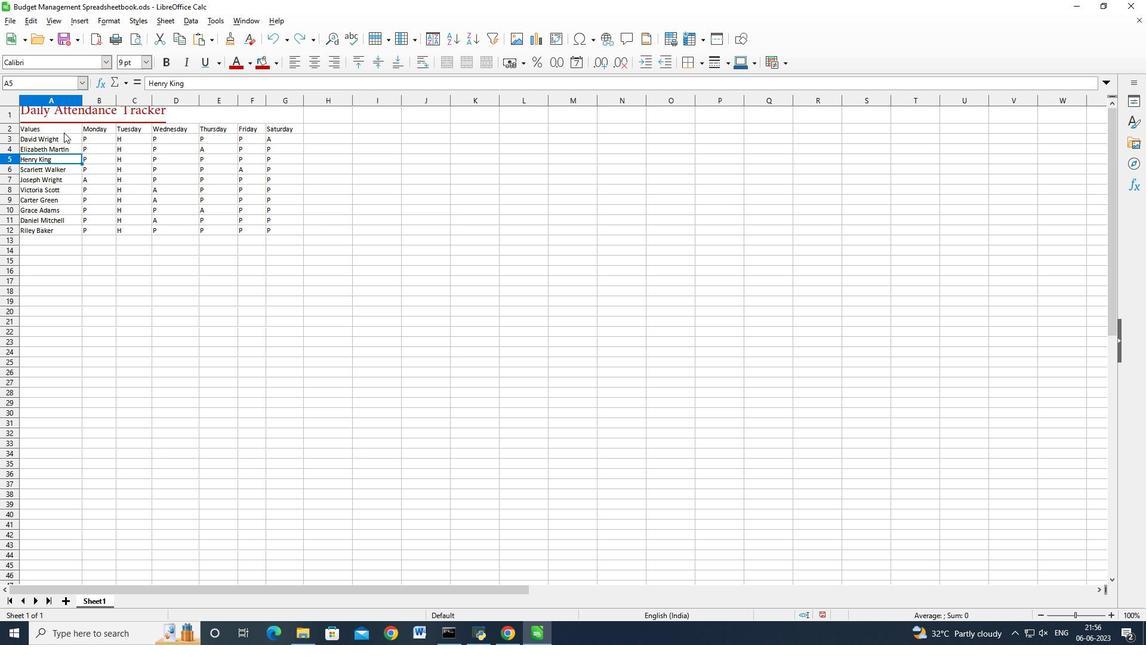 
Action: Mouse pressed left at (63, 131)
Screenshot: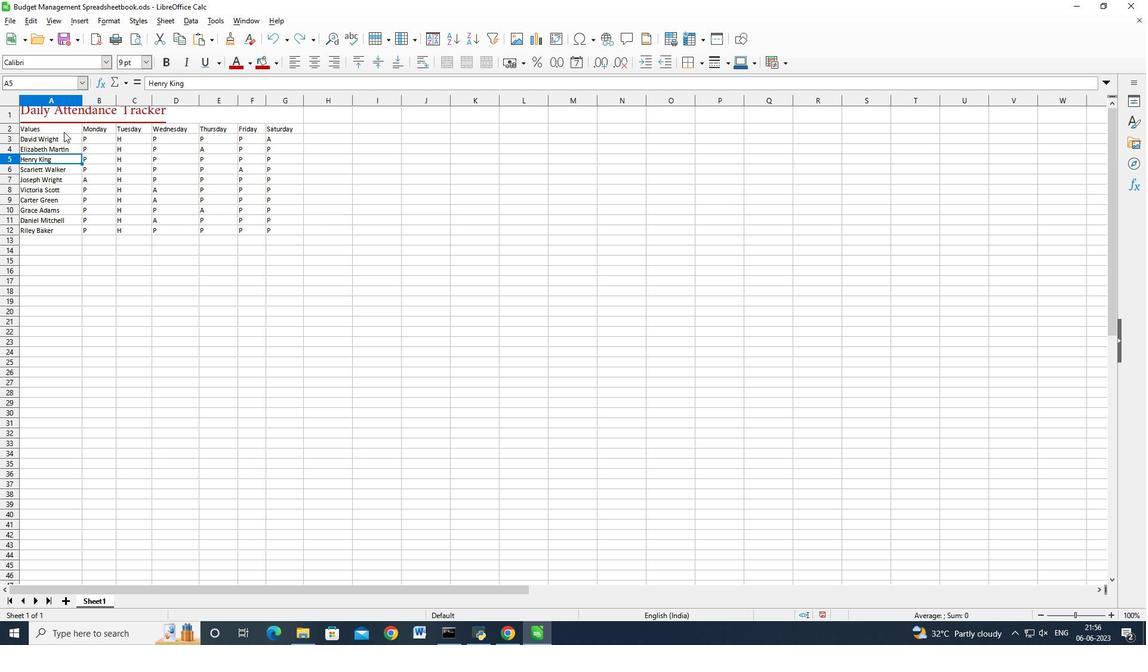 
Action: Mouse moved to (106, 62)
Screenshot: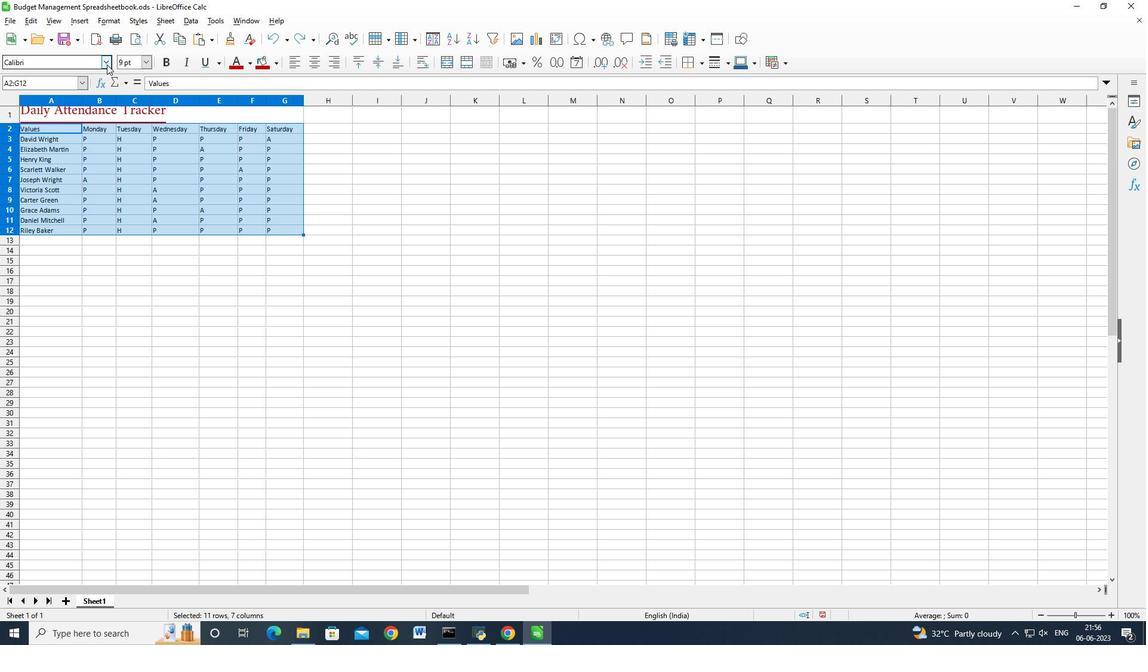
Action: Mouse pressed left at (106, 62)
Screenshot: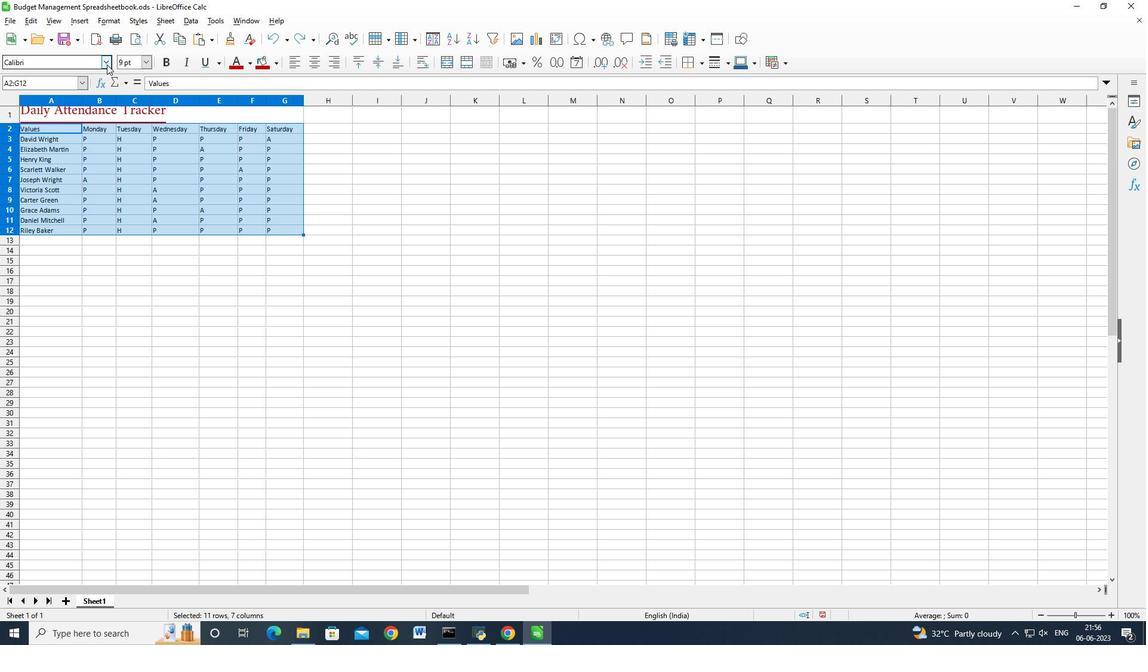 
Action: Mouse moved to (28, 77)
Screenshot: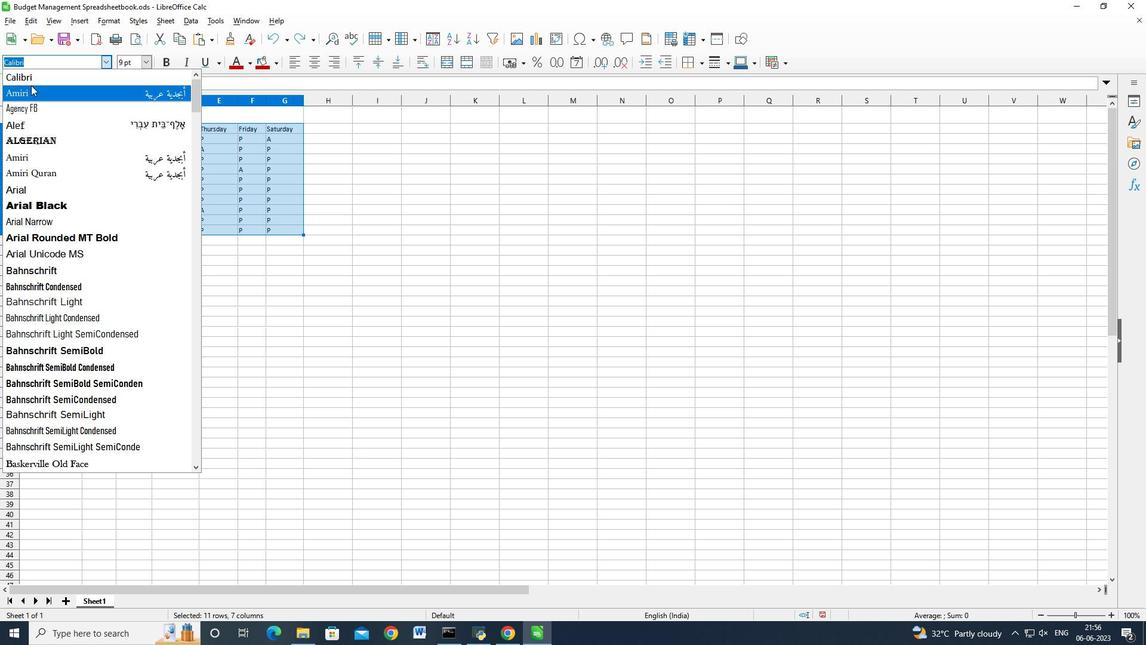 
Action: Mouse pressed left at (28, 77)
Screenshot: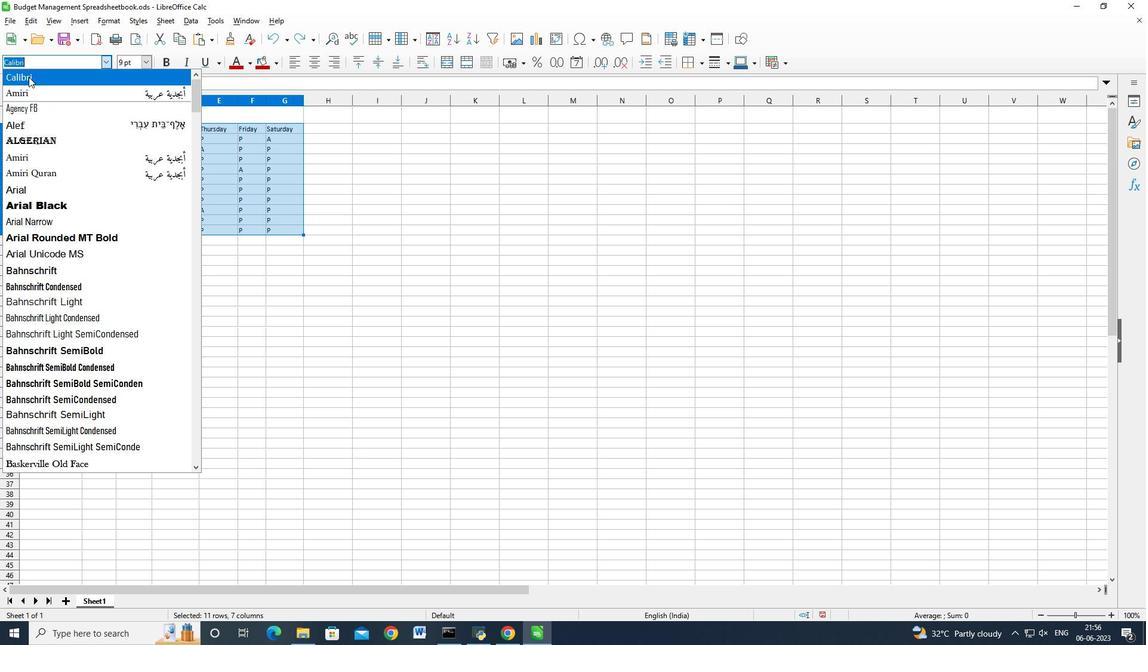 
Action: Mouse moved to (147, 61)
Screenshot: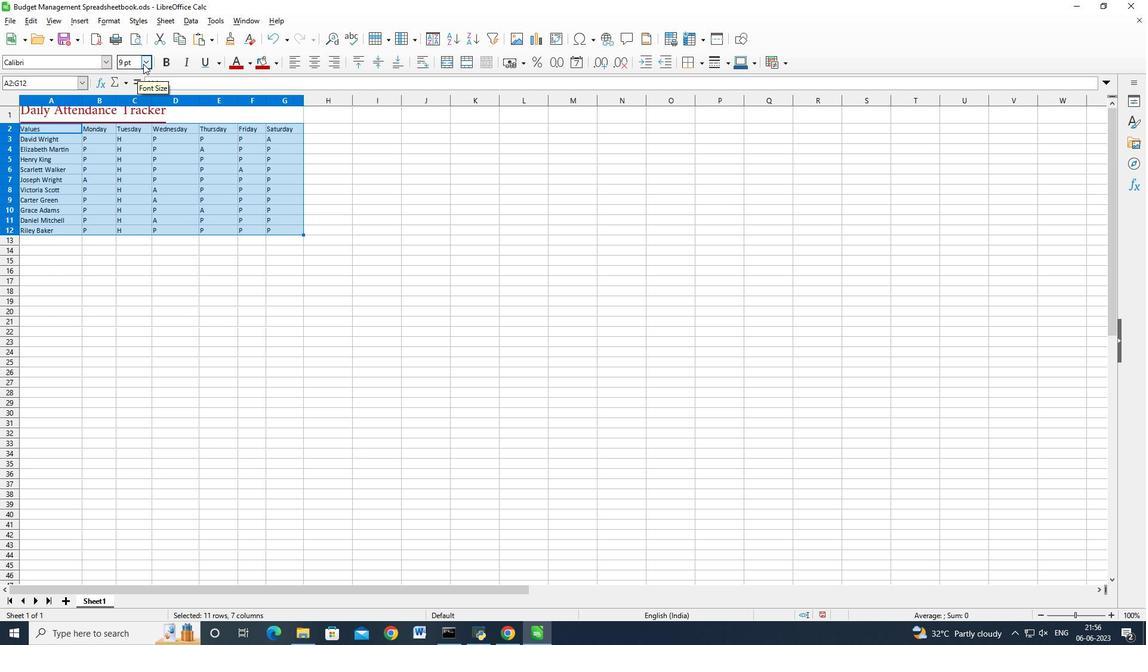 
Action: Mouse pressed left at (147, 61)
Screenshot: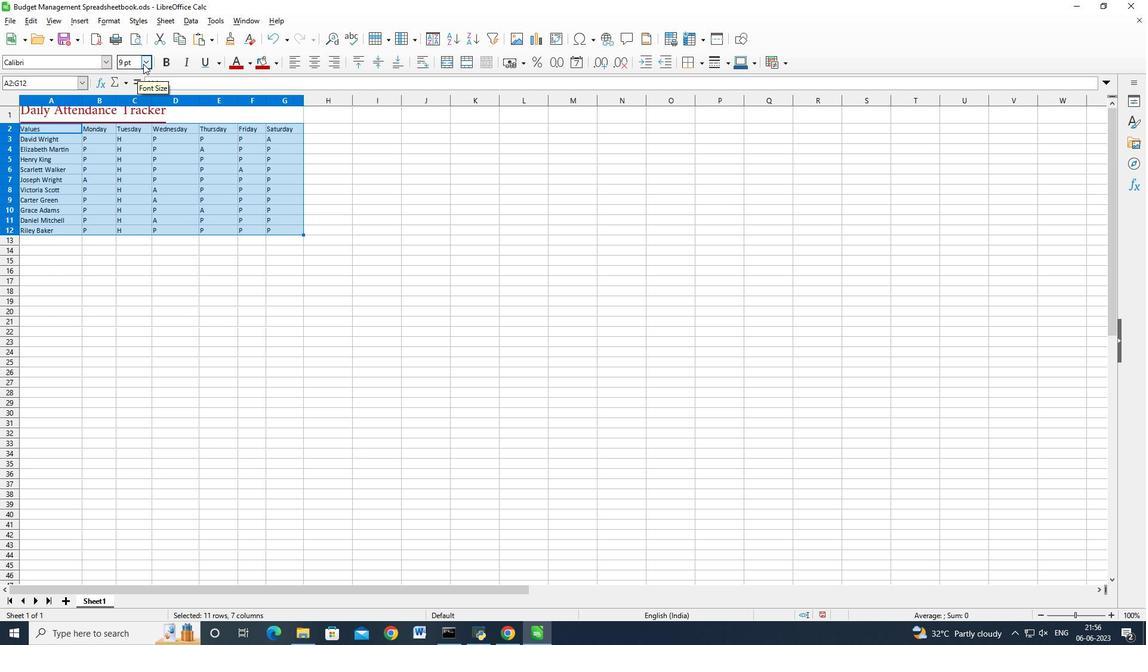 
Action: Mouse moved to (120, 105)
Screenshot: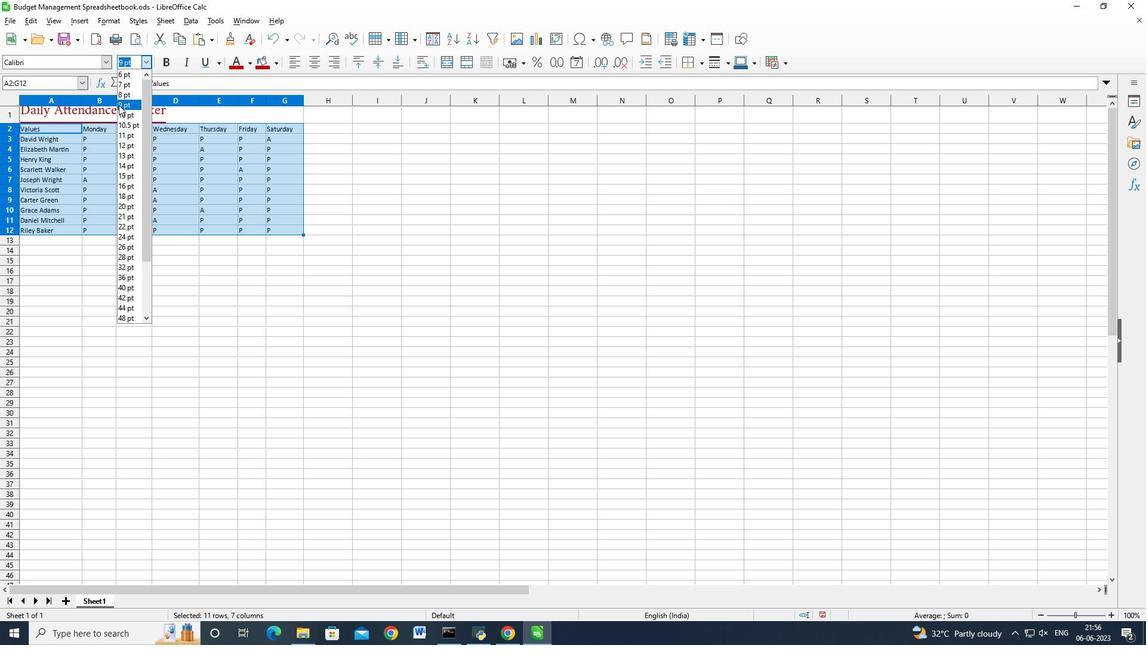 
Action: Mouse pressed left at (120, 105)
Screenshot: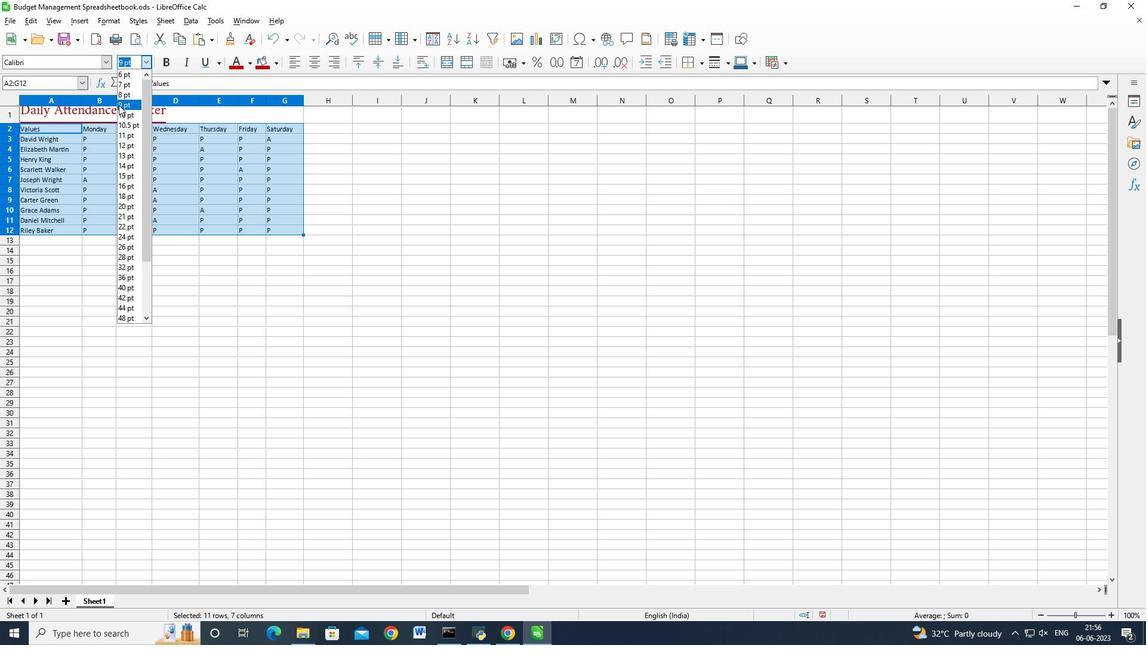
Action: Mouse moved to (88, 109)
Screenshot: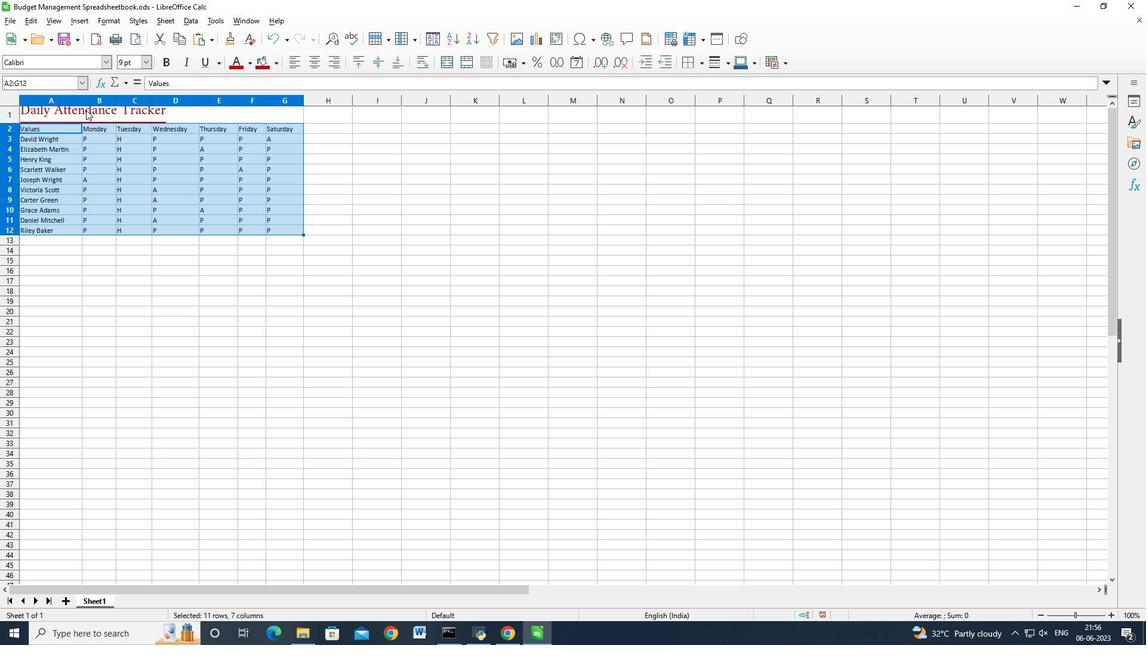 
Action: Mouse pressed left at (88, 109)
Screenshot: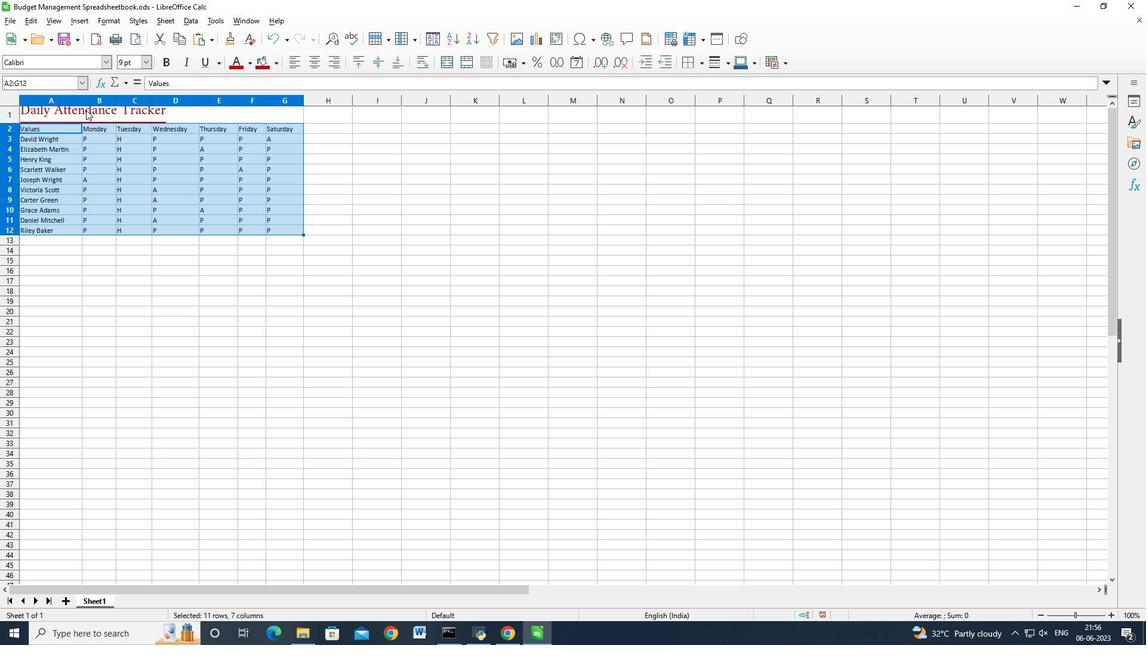 
Action: Mouse moved to (376, 63)
Screenshot: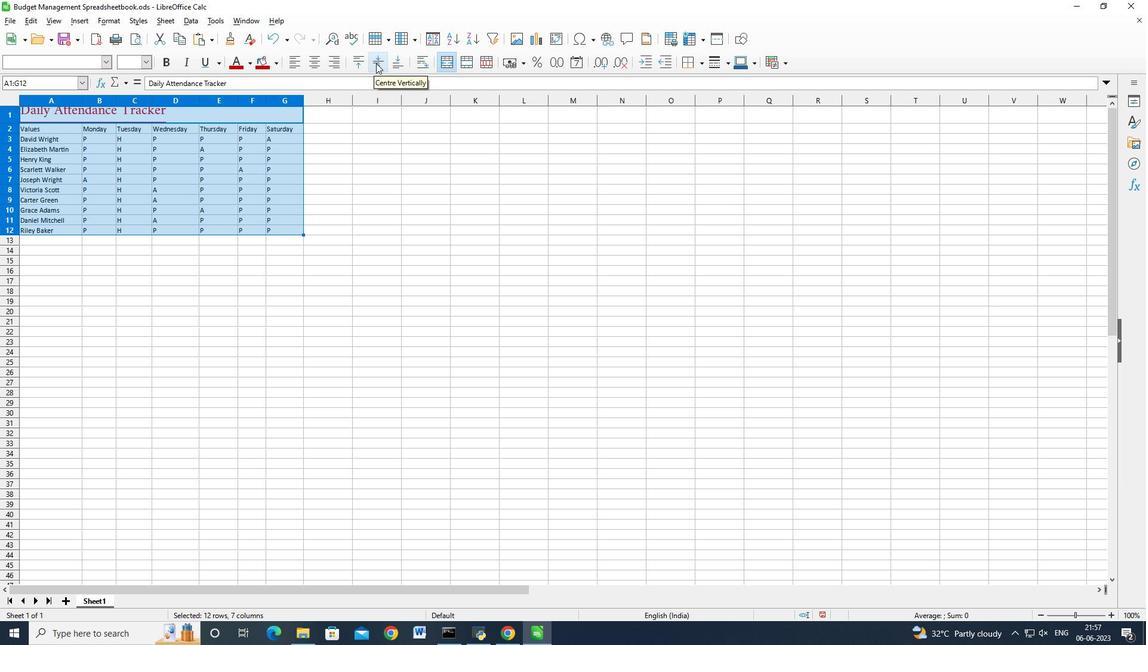 
Action: Mouse pressed left at (376, 63)
Screenshot: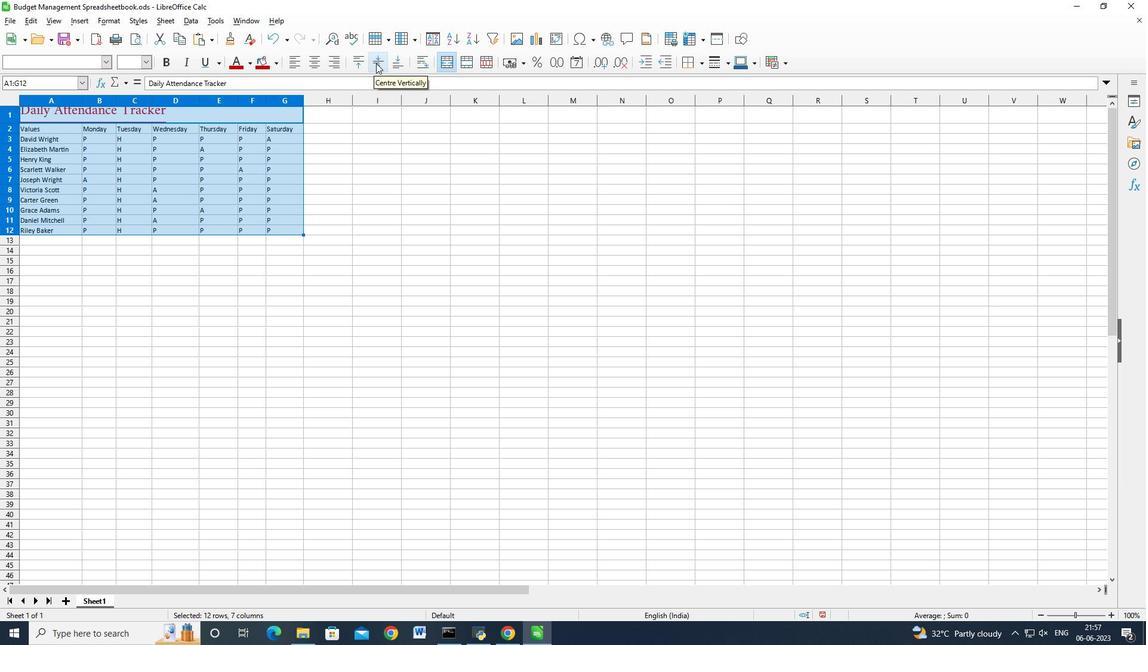 
Action: Mouse moved to (140, 112)
Screenshot: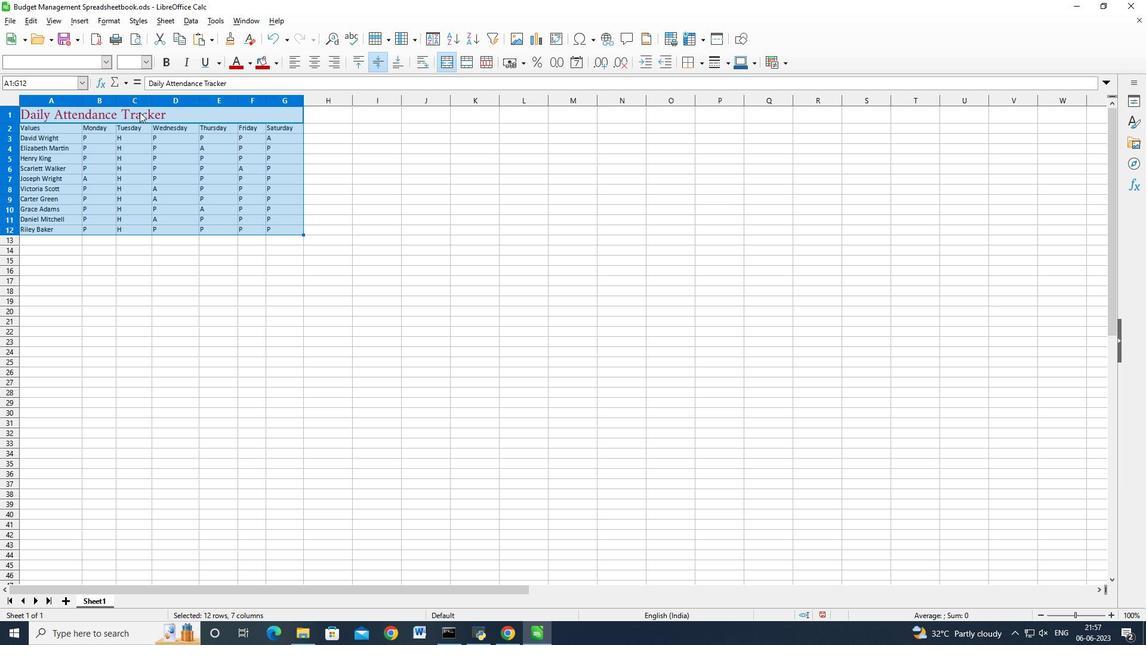 
Action: Mouse pressed left at (140, 112)
Screenshot: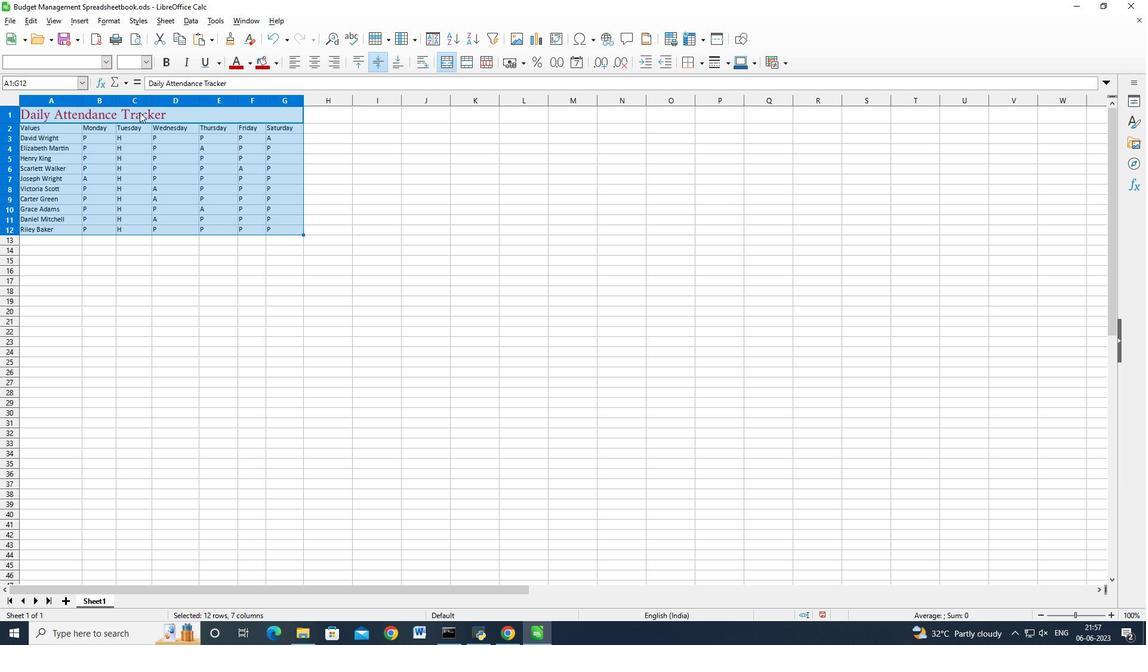 
Action: Mouse moved to (260, 62)
Screenshot: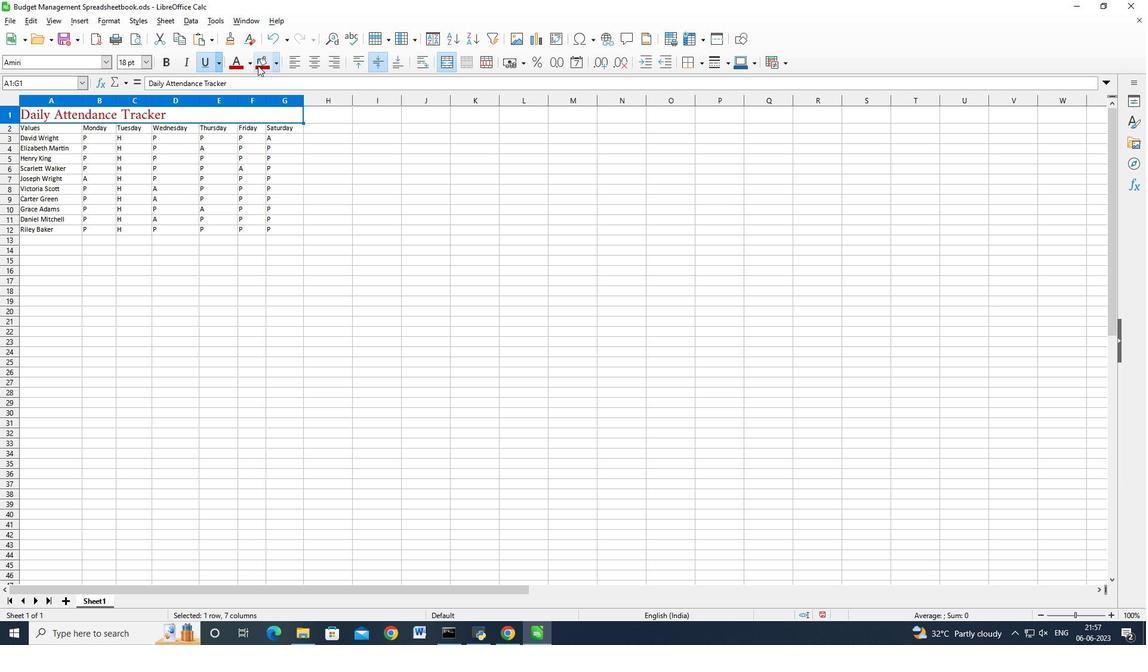 
Action: Mouse pressed left at (260, 62)
Screenshot: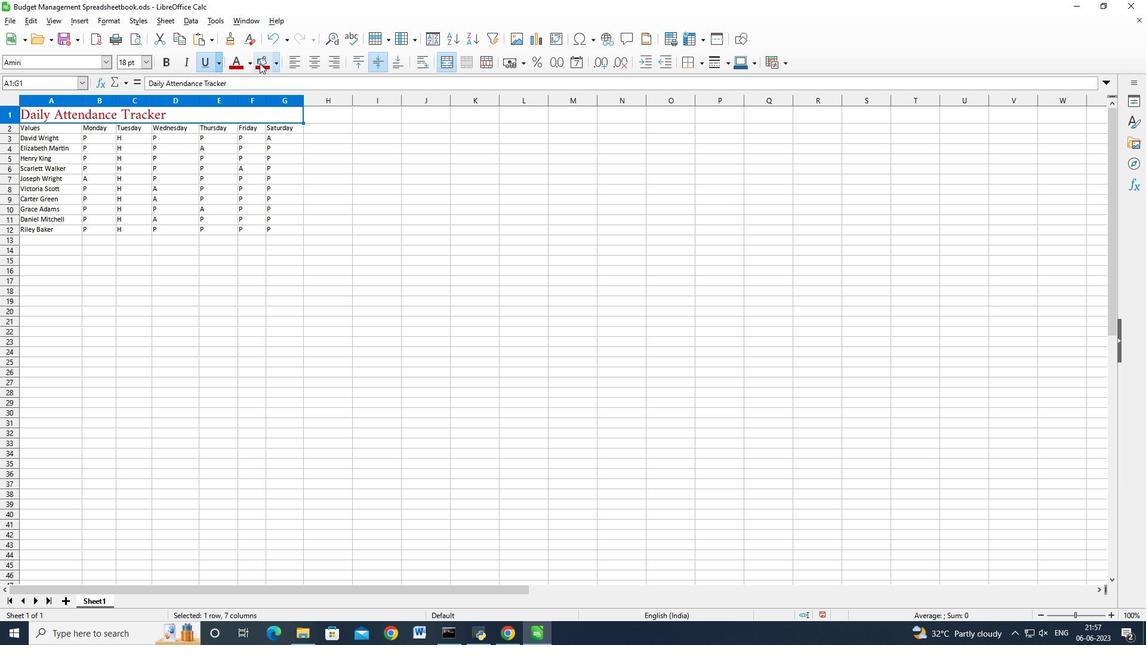 
Action: Mouse moved to (69, 127)
Screenshot: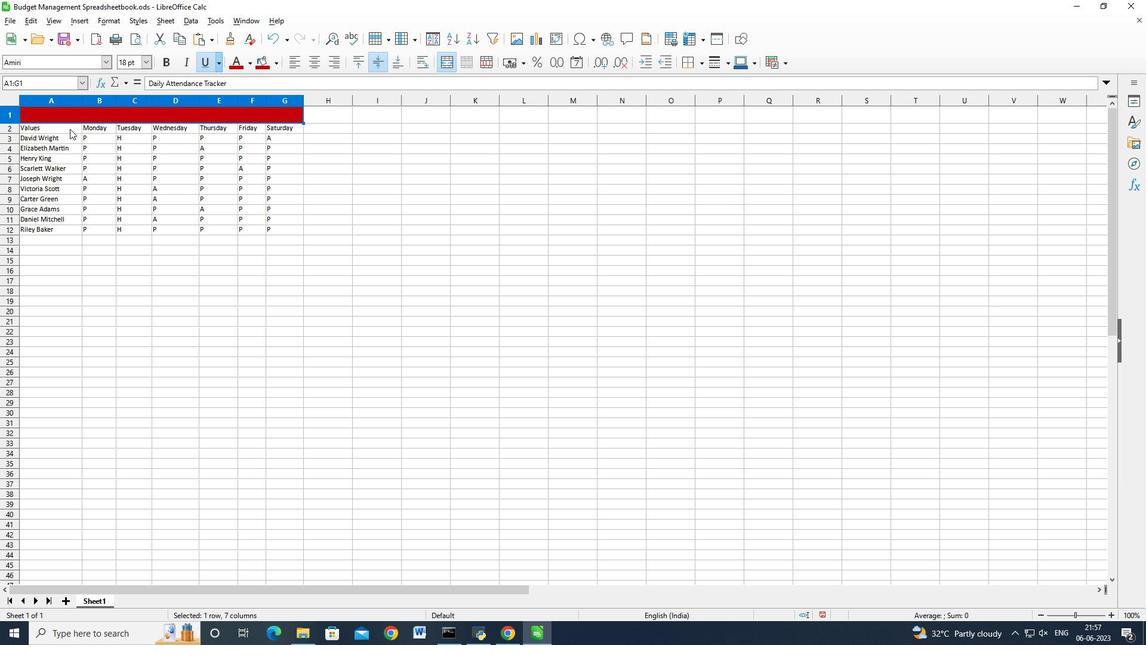 
Action: Mouse pressed left at (69, 127)
Screenshot: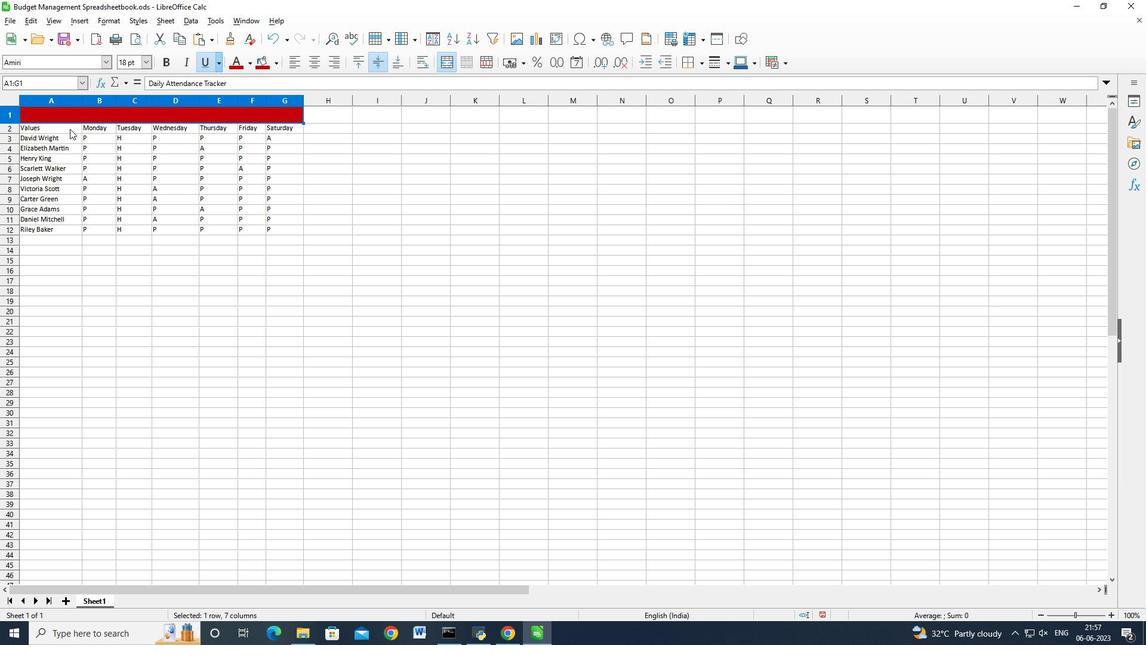 
Action: Mouse moved to (248, 65)
Screenshot: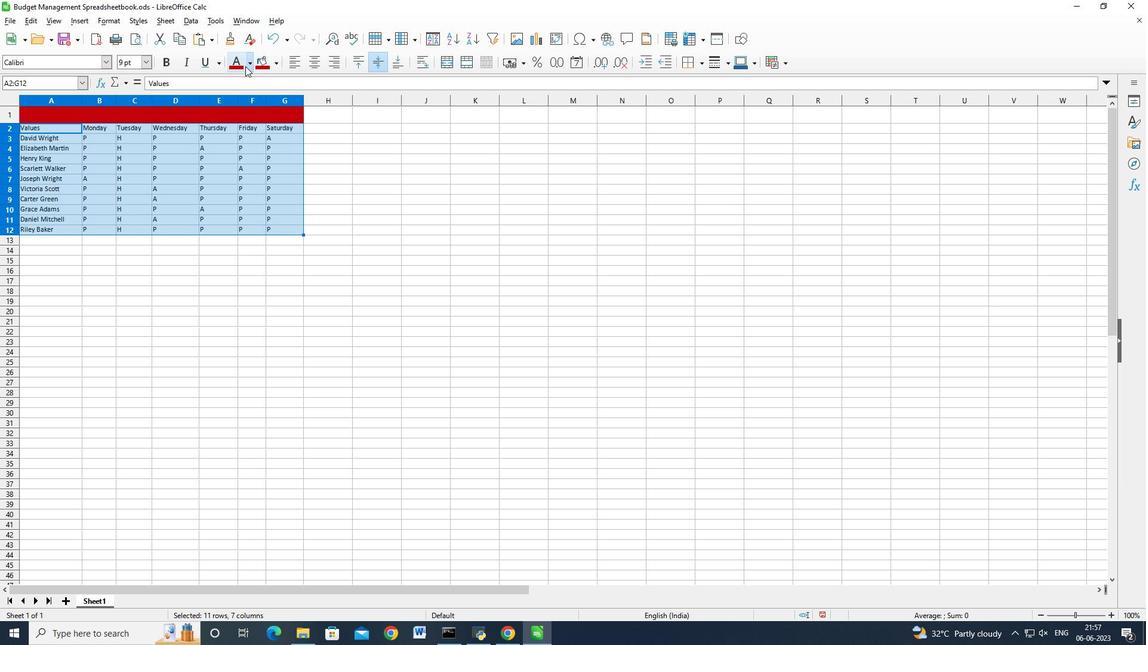 
Action: Mouse pressed left at (248, 65)
Screenshot: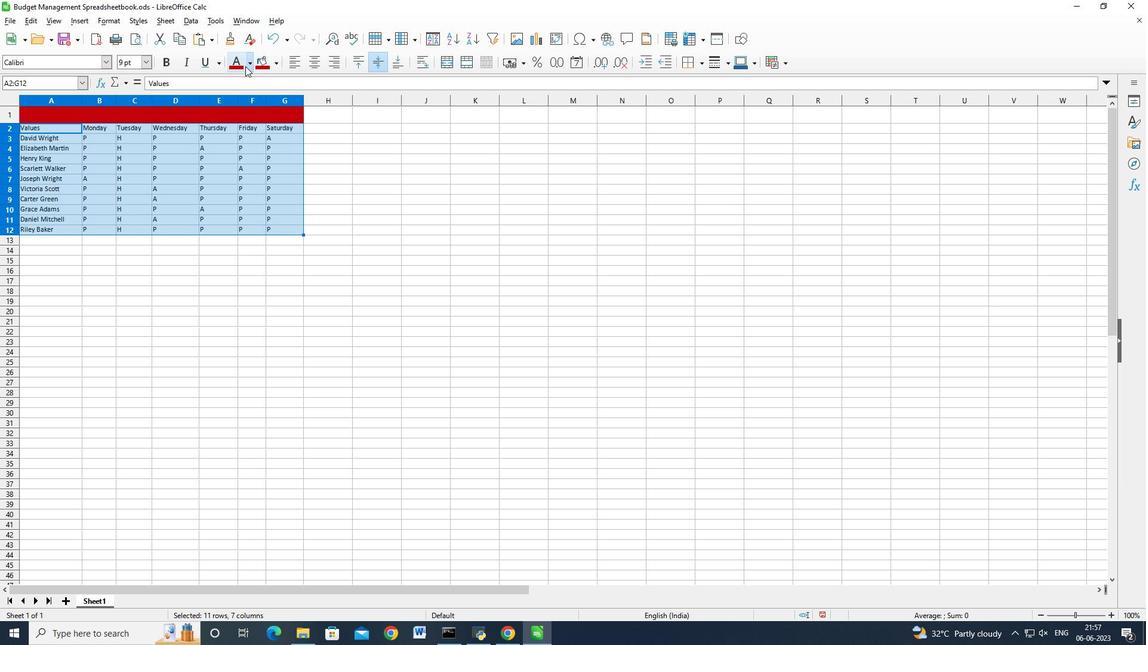 
Action: Mouse moved to (250, 281)
Screenshot: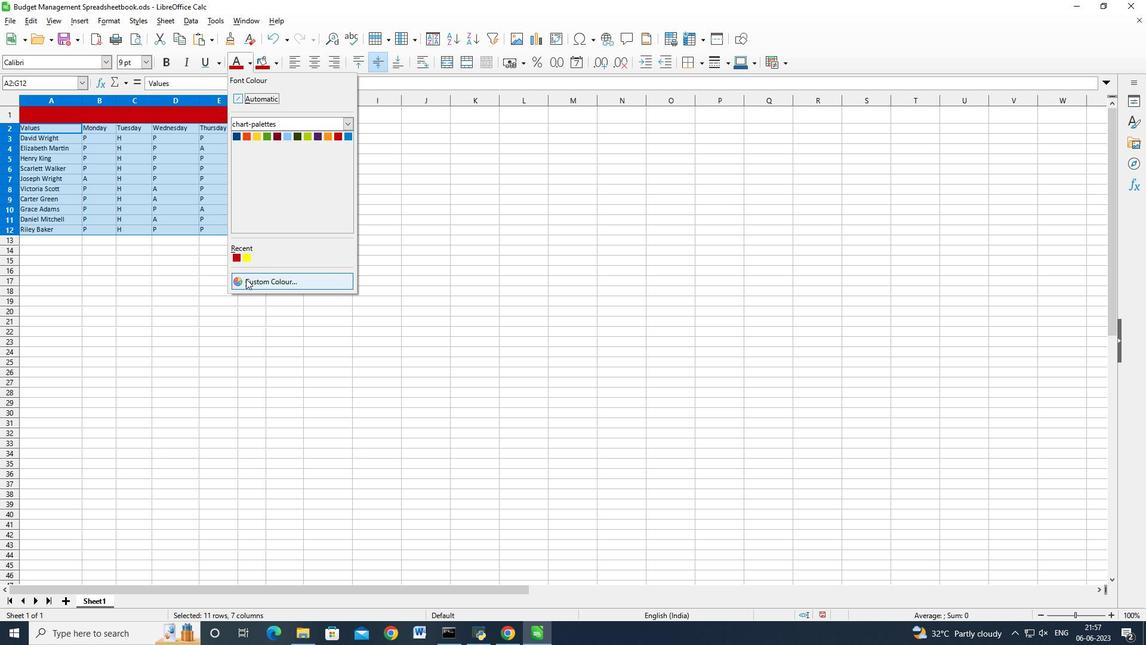 
Action: Mouse pressed left at (250, 281)
Screenshot: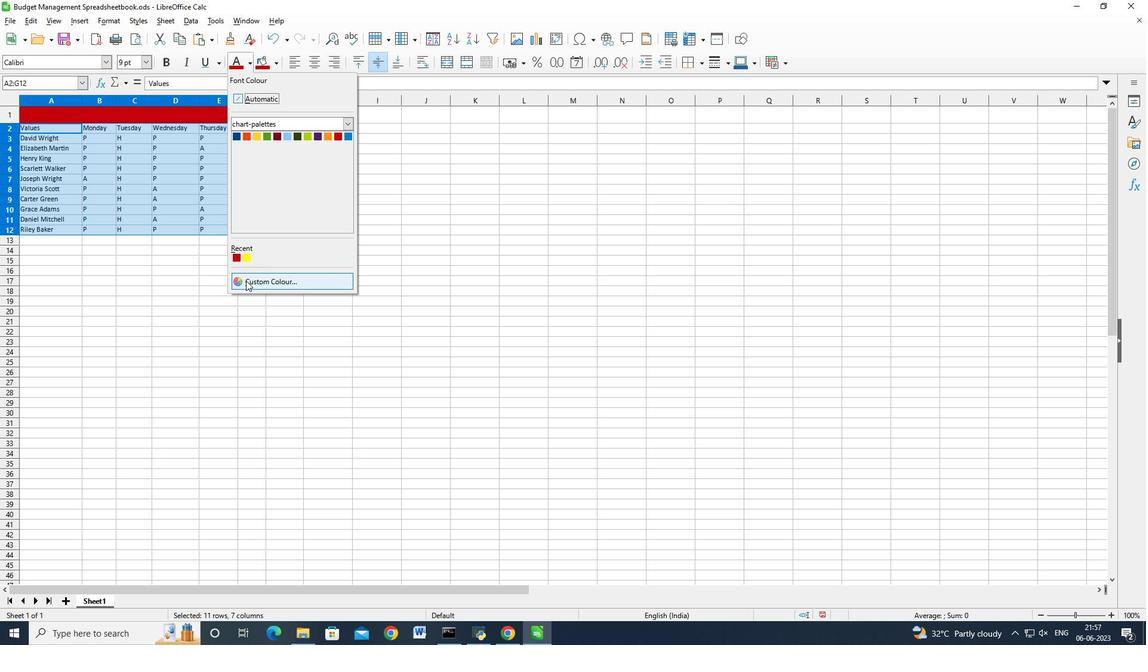 
Action: Mouse moved to (442, 375)
Screenshot: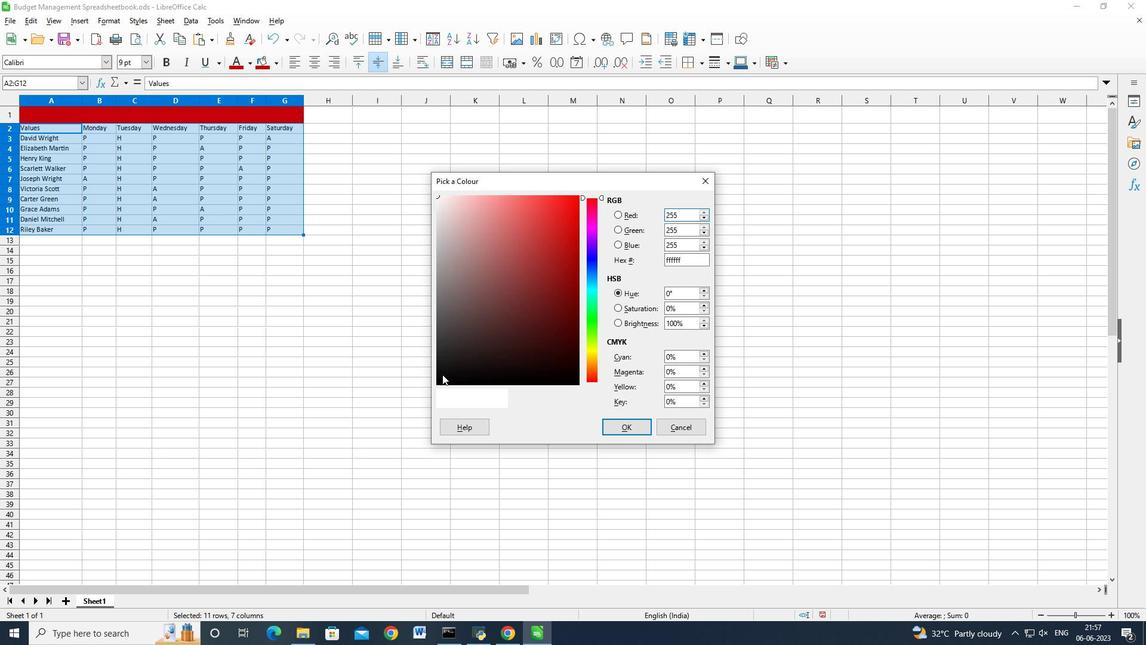 
Action: Mouse pressed left at (442, 375)
Screenshot: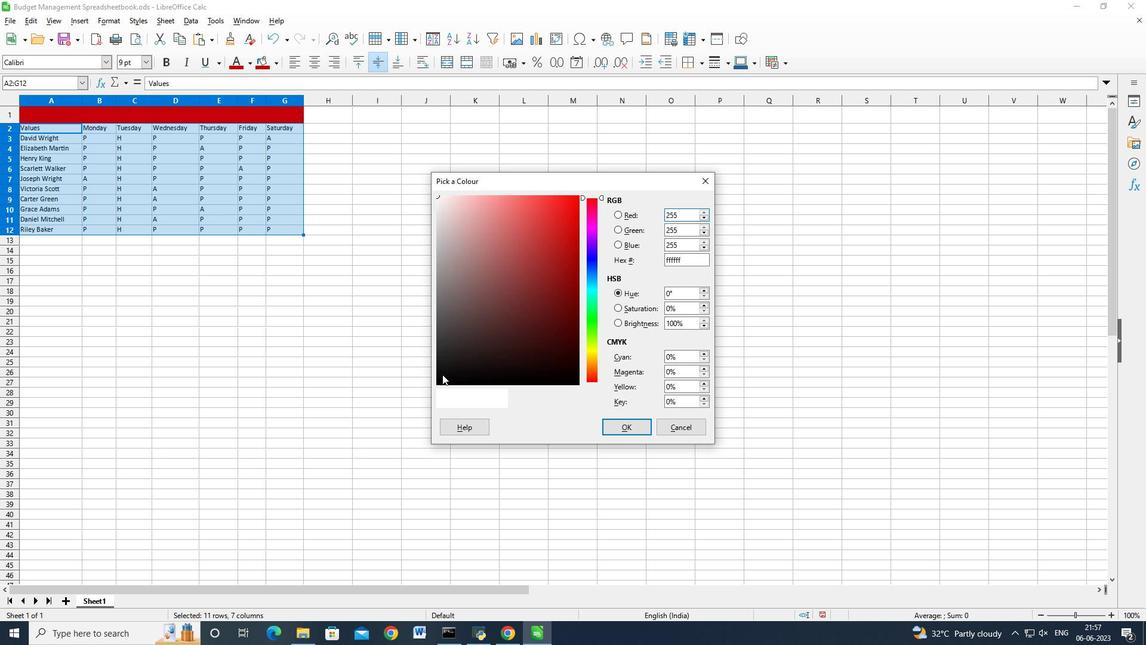 
Action: Mouse moved to (628, 430)
Screenshot: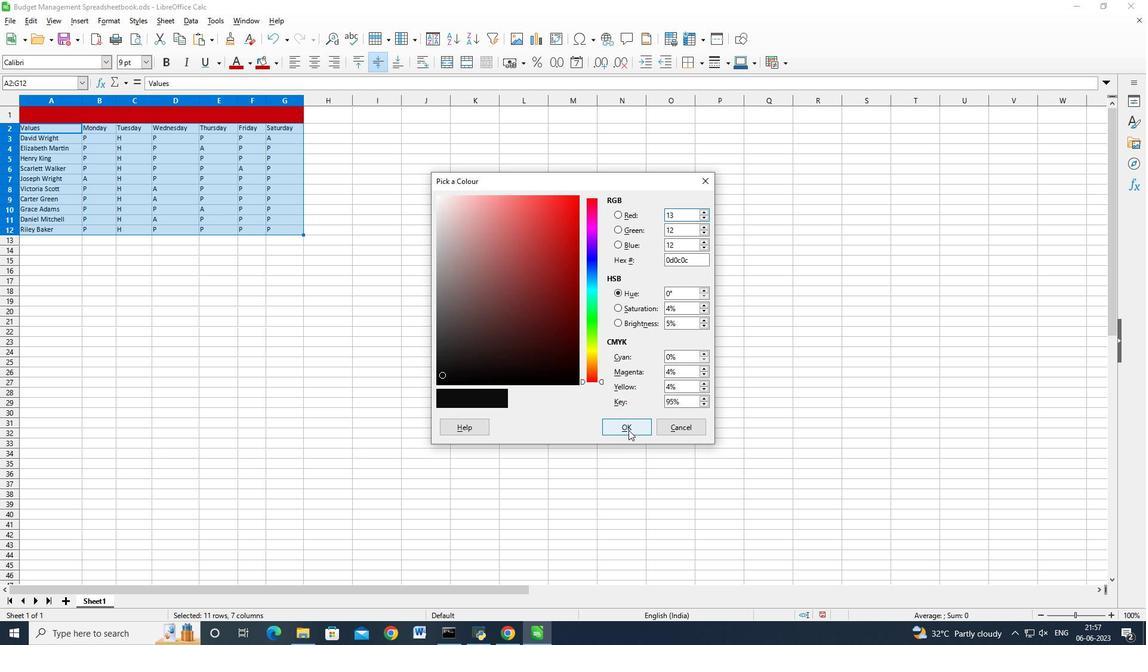 
Action: Mouse pressed left at (628, 430)
Screenshot: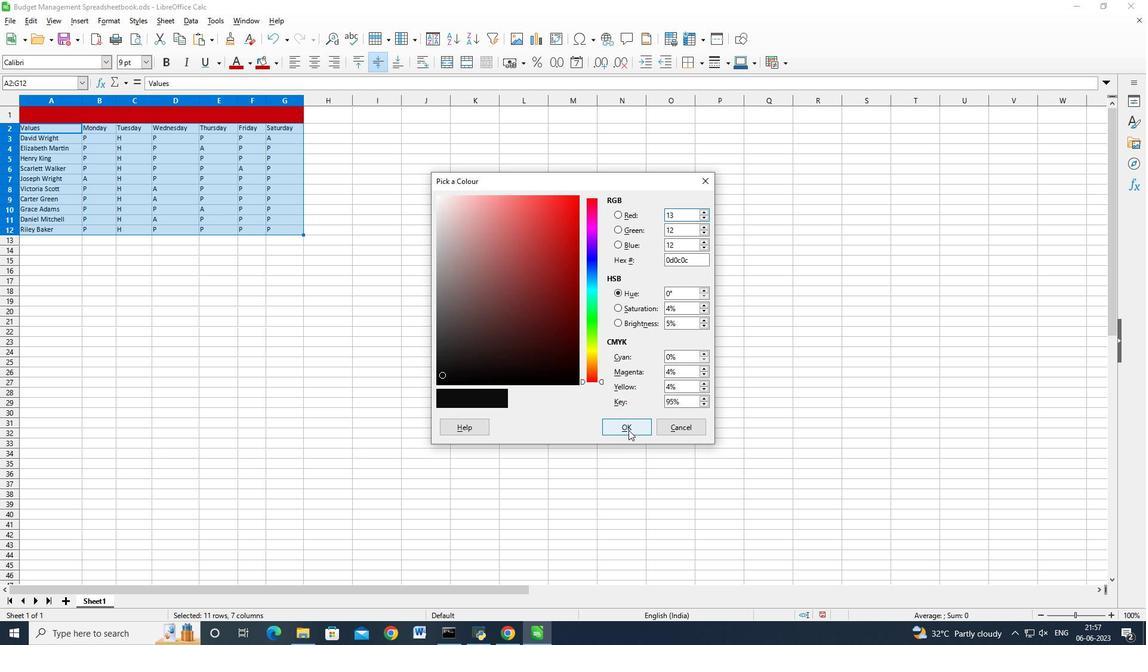 
Action: Mouse moved to (40, 130)
Screenshot: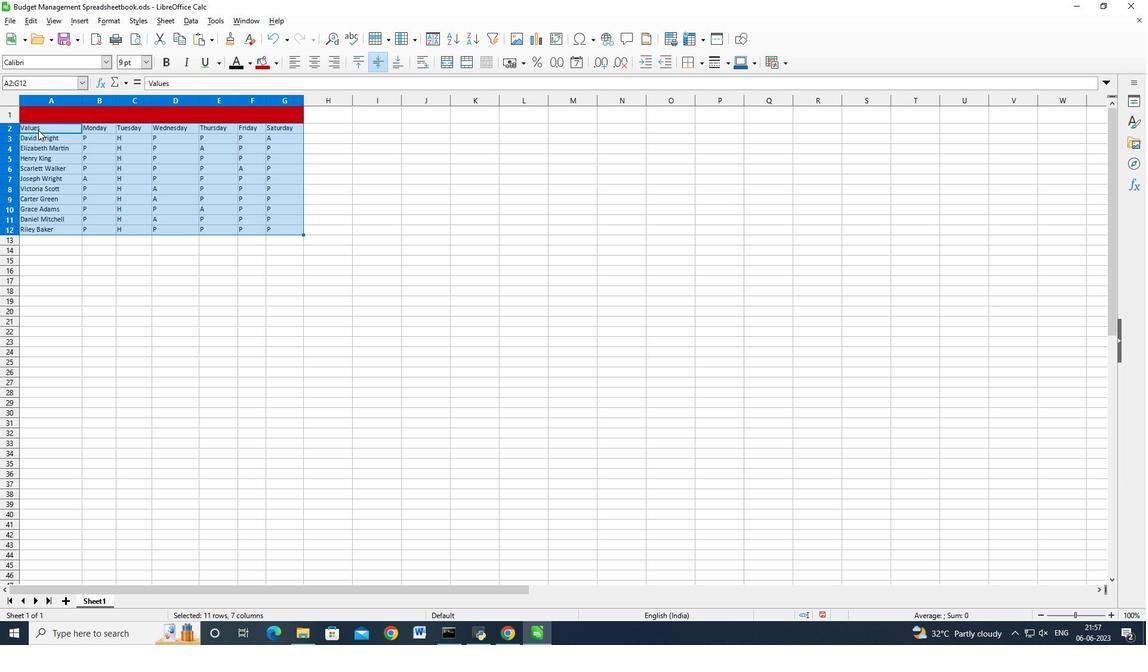 
Action: Mouse pressed left at (40, 130)
Screenshot: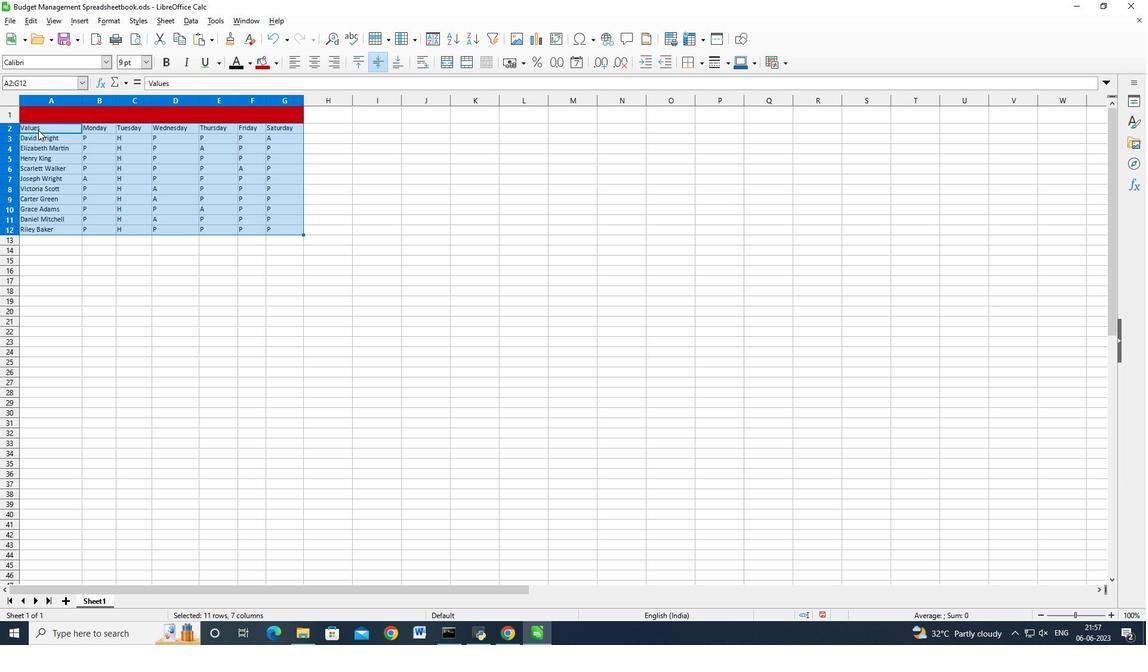 
Action: Mouse moved to (51, 129)
Screenshot: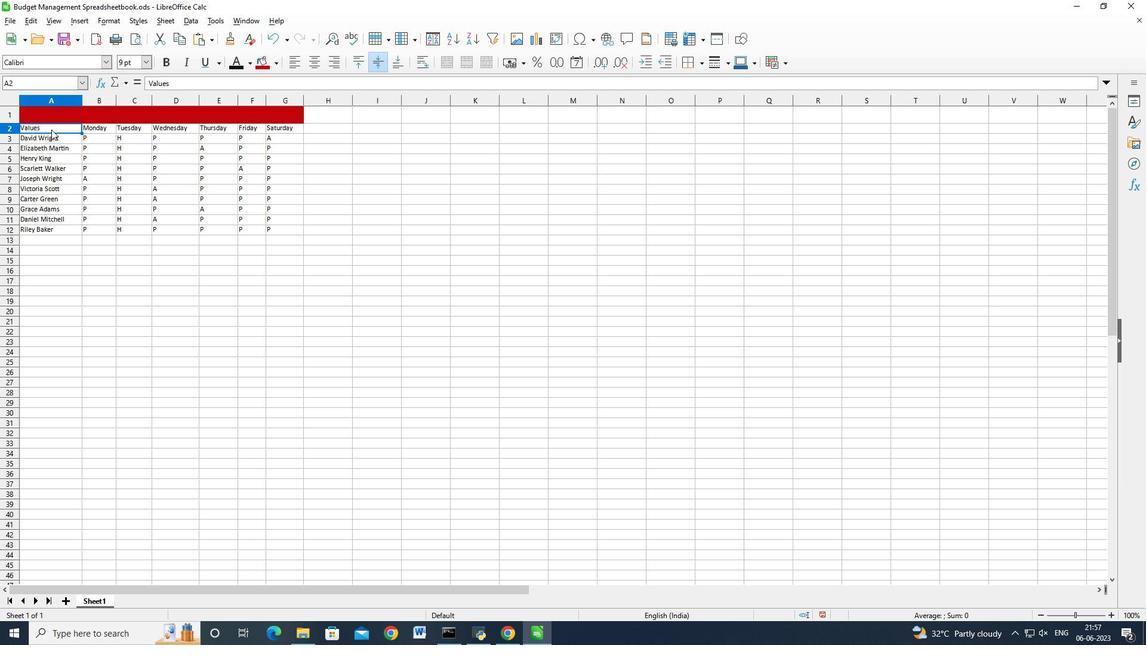 
Action: Mouse pressed left at (51, 129)
Screenshot: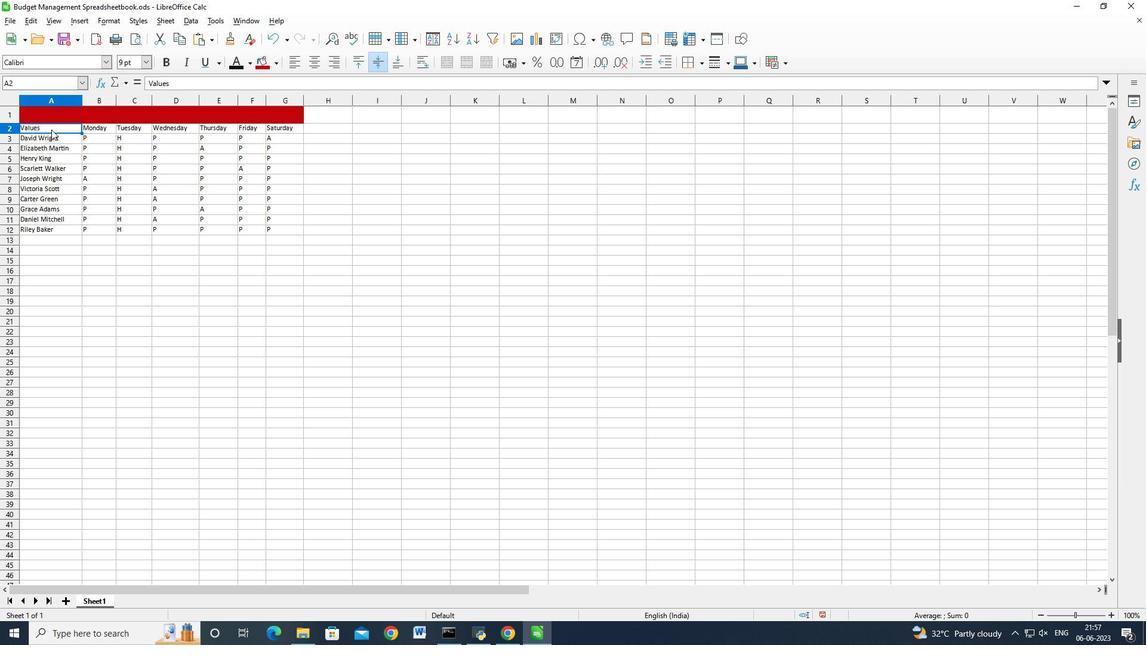 
Action: Mouse moved to (701, 62)
Screenshot: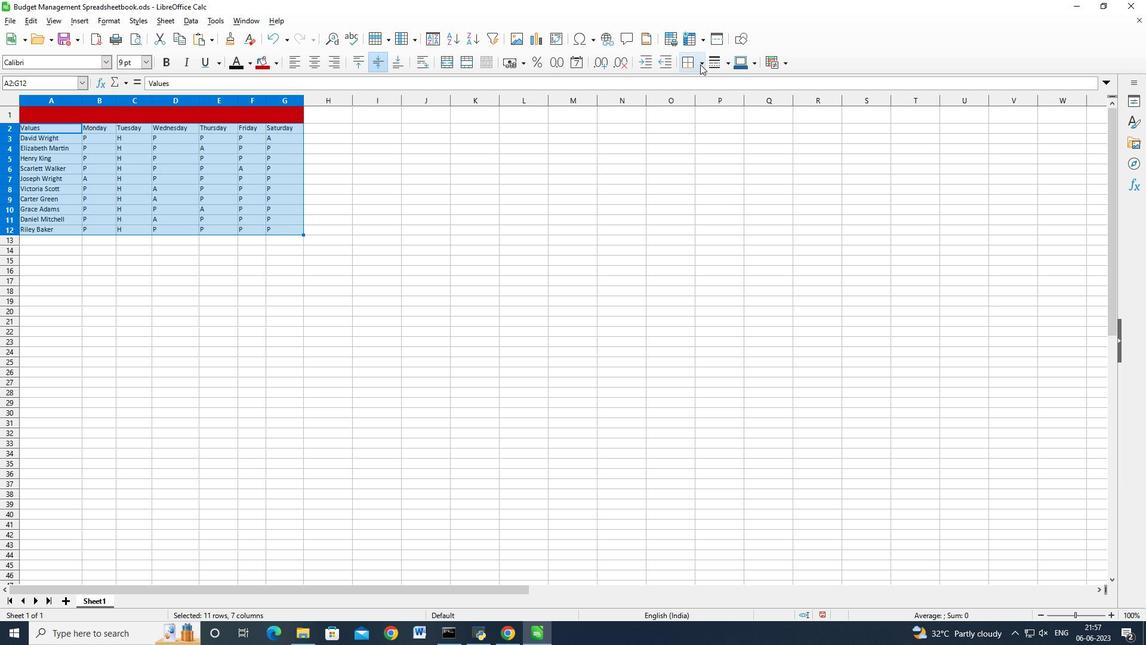 
Action: Mouse pressed left at (701, 62)
Screenshot: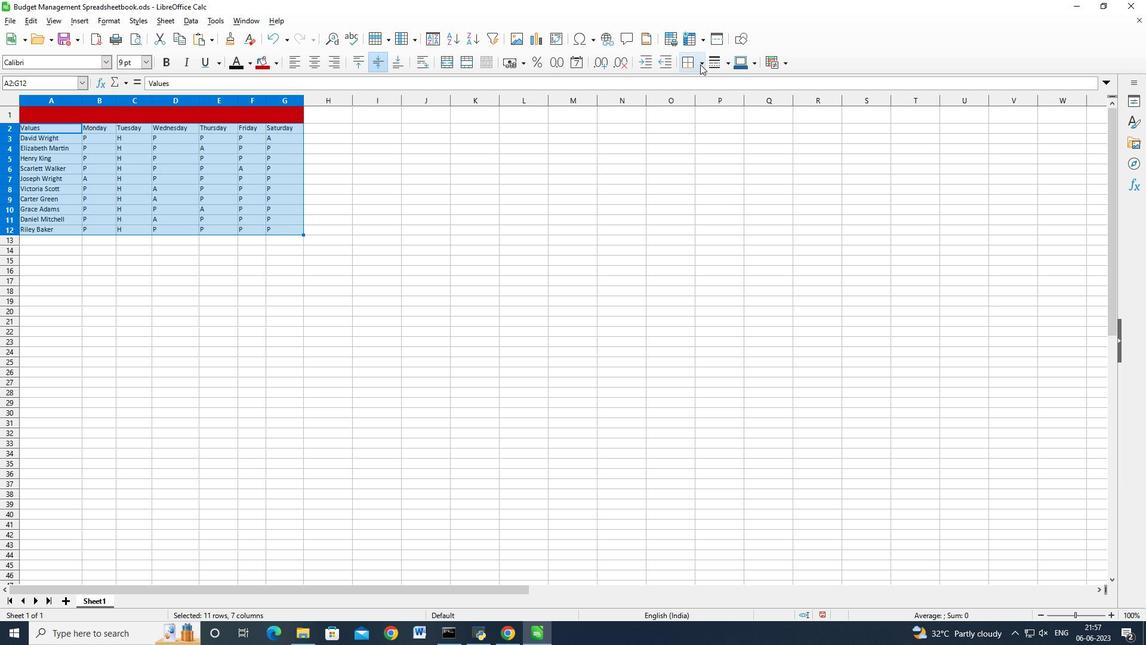 
Action: Mouse moved to (754, 96)
Screenshot: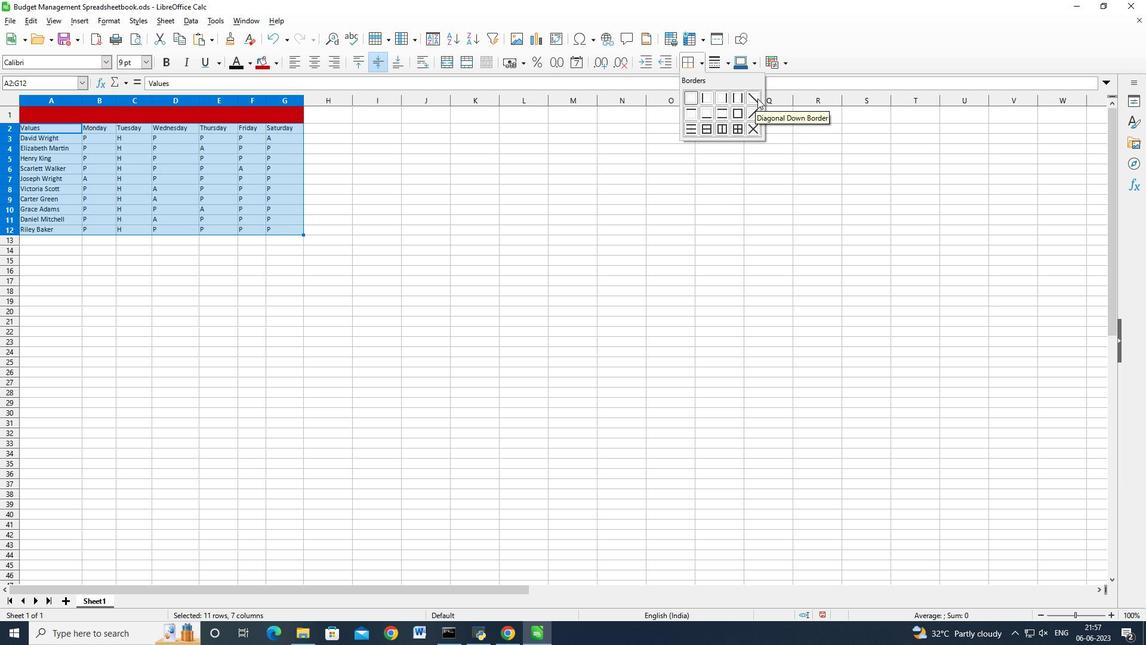 
Action: Mouse pressed left at (754, 96)
Screenshot: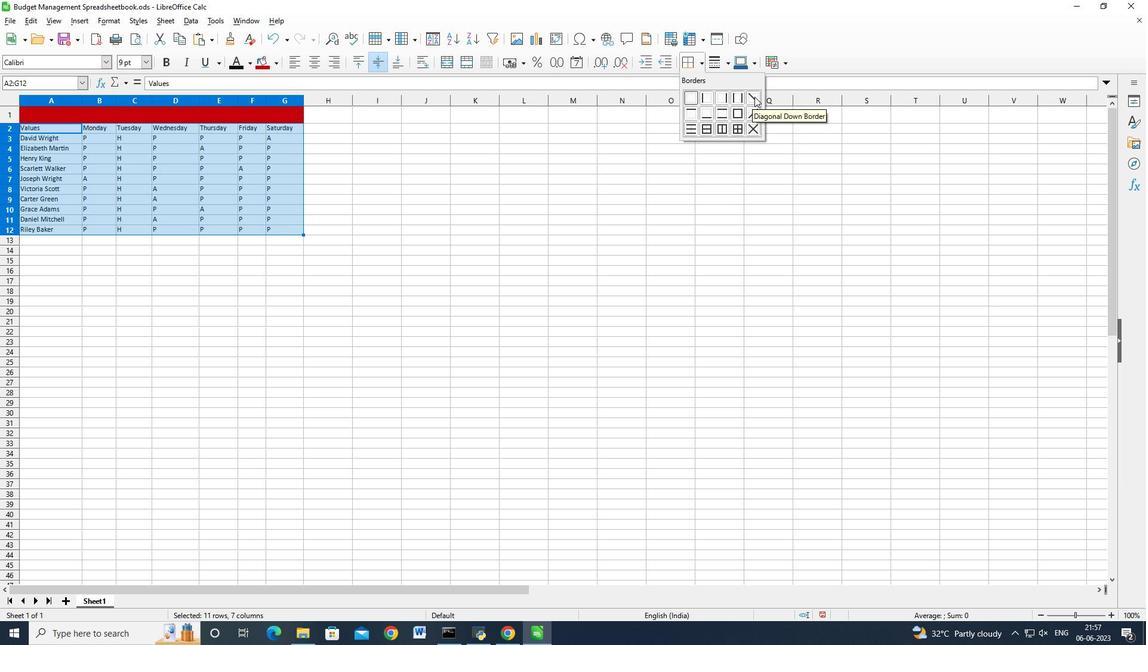 
Action: Mouse moved to (157, 191)
Screenshot: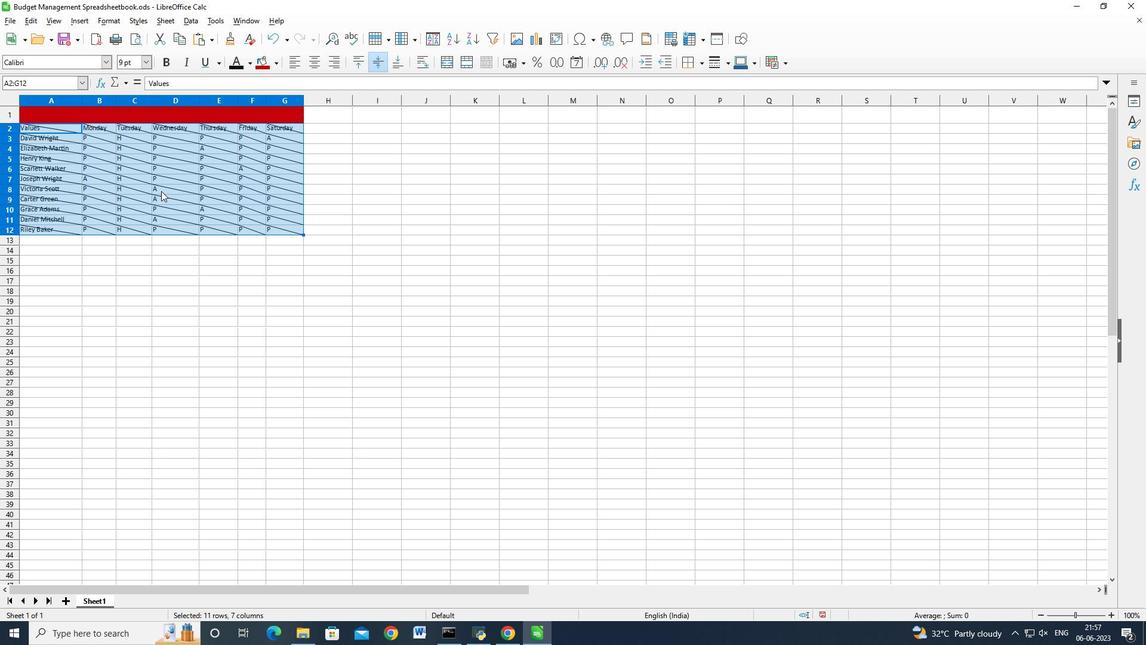 
Action: Mouse pressed left at (157, 191)
Screenshot: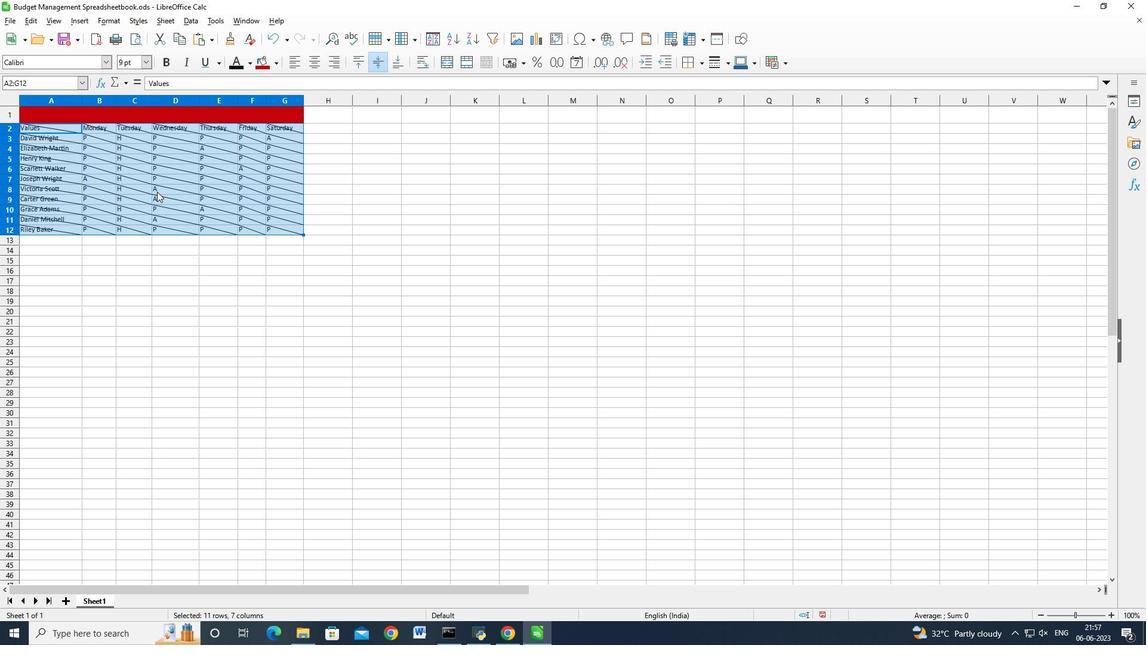 
